 Task: Create a due date automation trigger when advanced on, on the monday of the week before a card is due add fields with custom field "Resume" set to a number greater or equal to 1 and lower or equal to 10 at 11:00 AM.
Action: Mouse moved to (896, 270)
Screenshot: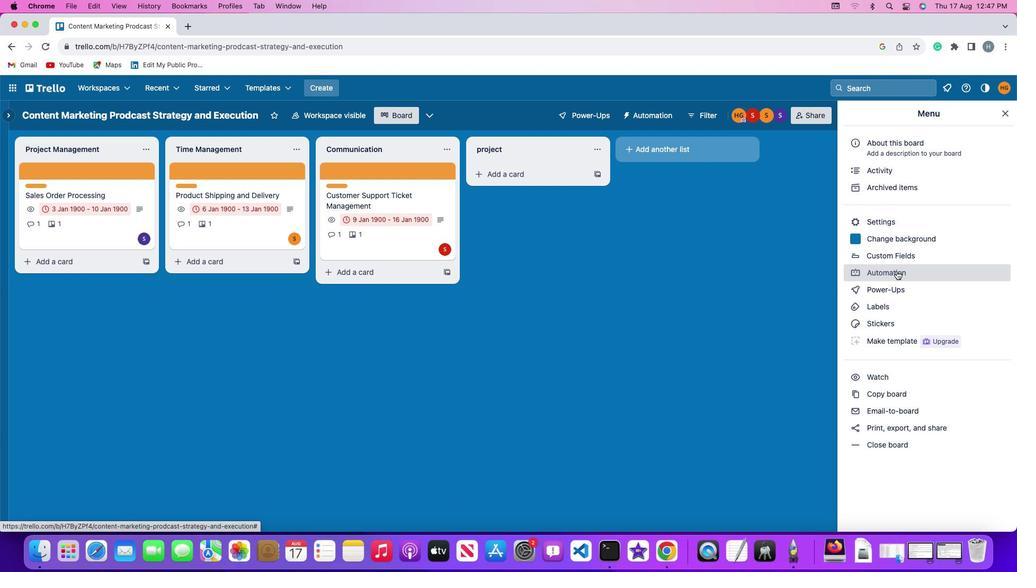 
Action: Mouse pressed left at (896, 270)
Screenshot: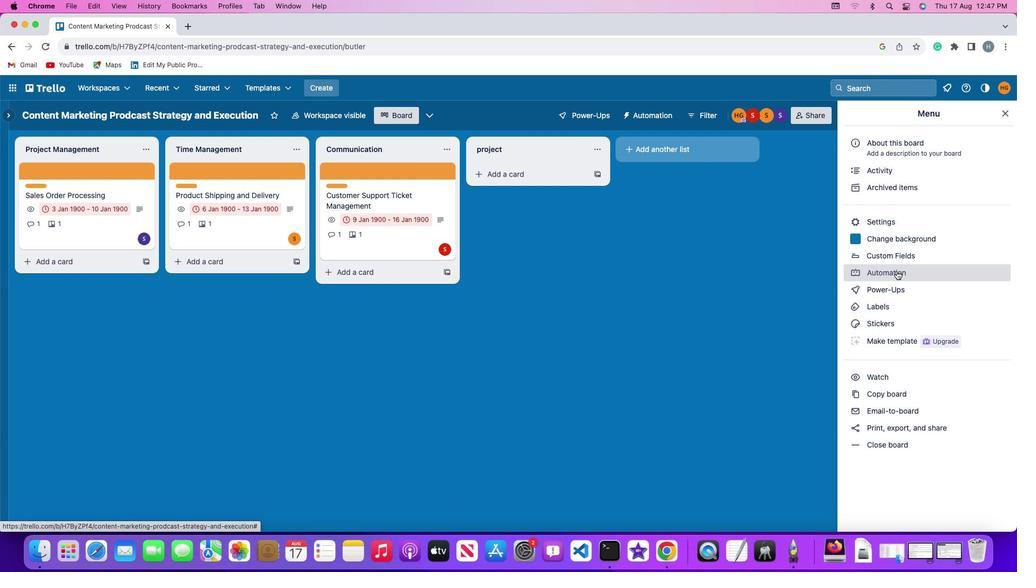 
Action: Mouse pressed left at (896, 270)
Screenshot: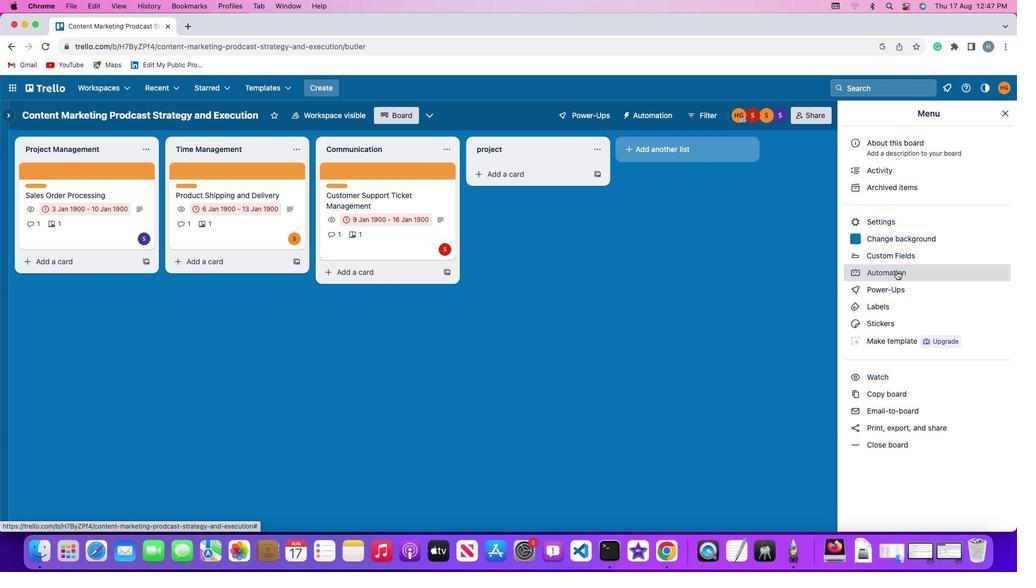 
Action: Mouse moved to (73, 249)
Screenshot: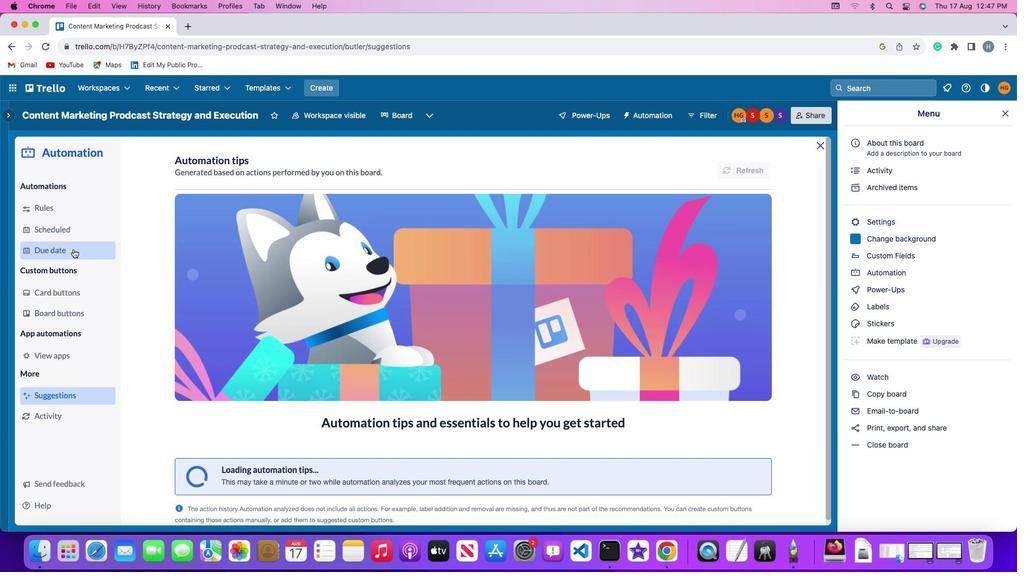 
Action: Mouse pressed left at (73, 249)
Screenshot: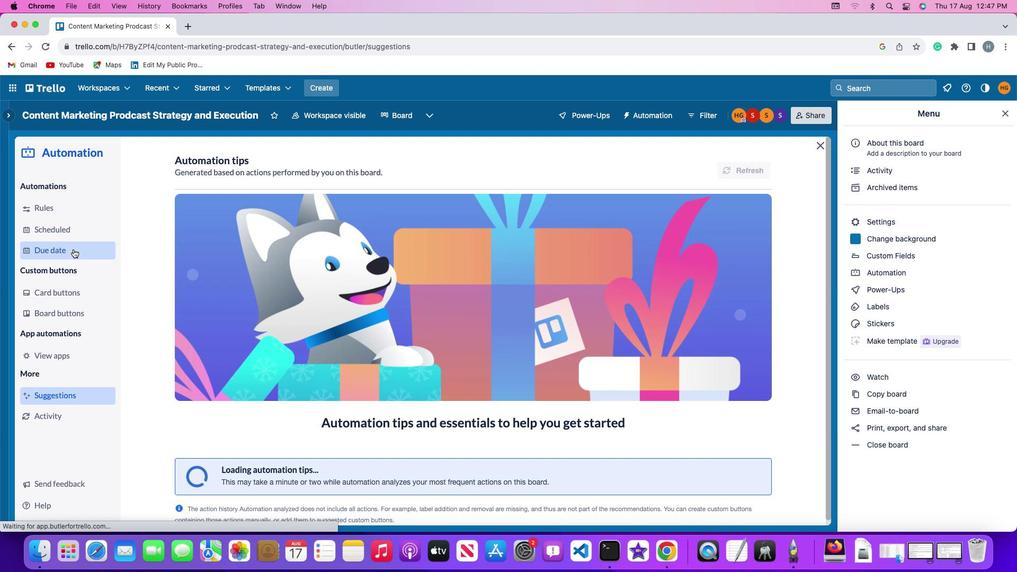 
Action: Mouse moved to (712, 164)
Screenshot: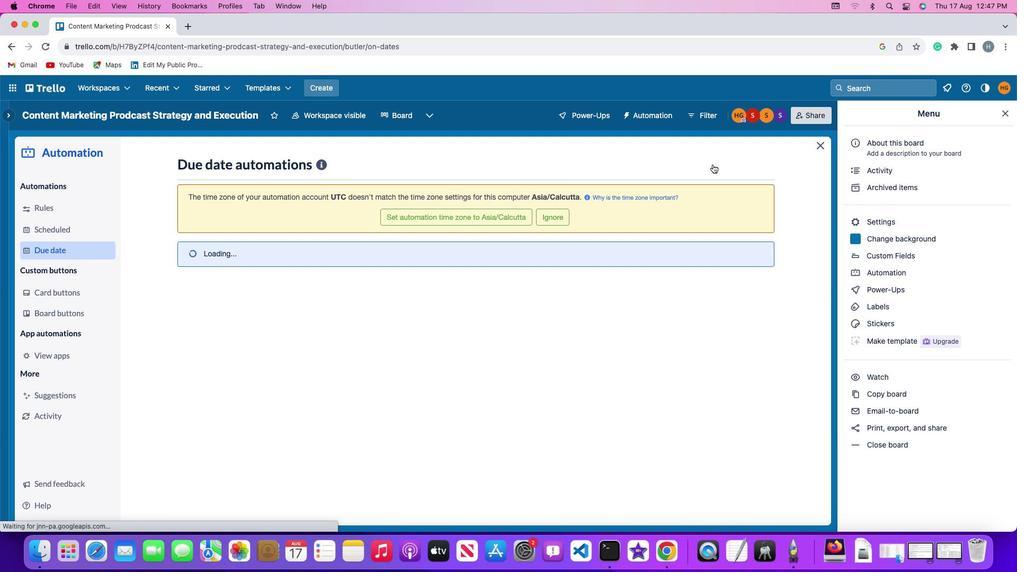 
Action: Mouse pressed left at (712, 164)
Screenshot: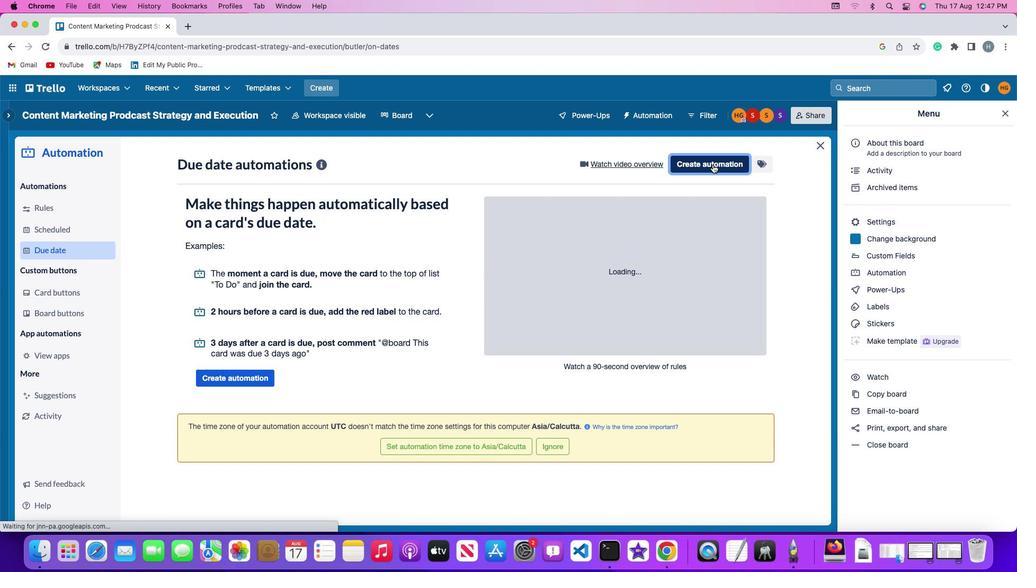 
Action: Mouse moved to (203, 262)
Screenshot: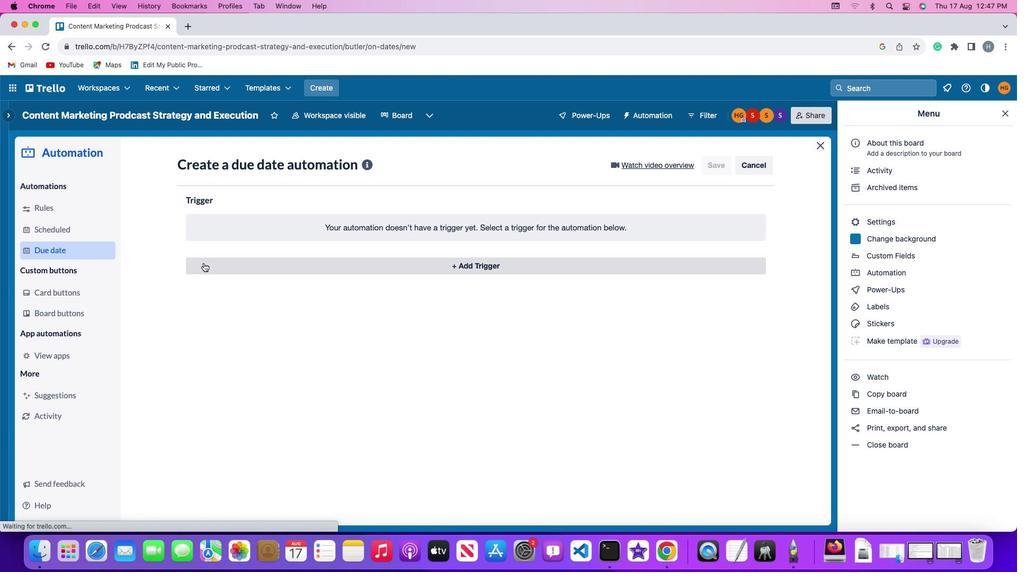 
Action: Mouse pressed left at (203, 262)
Screenshot: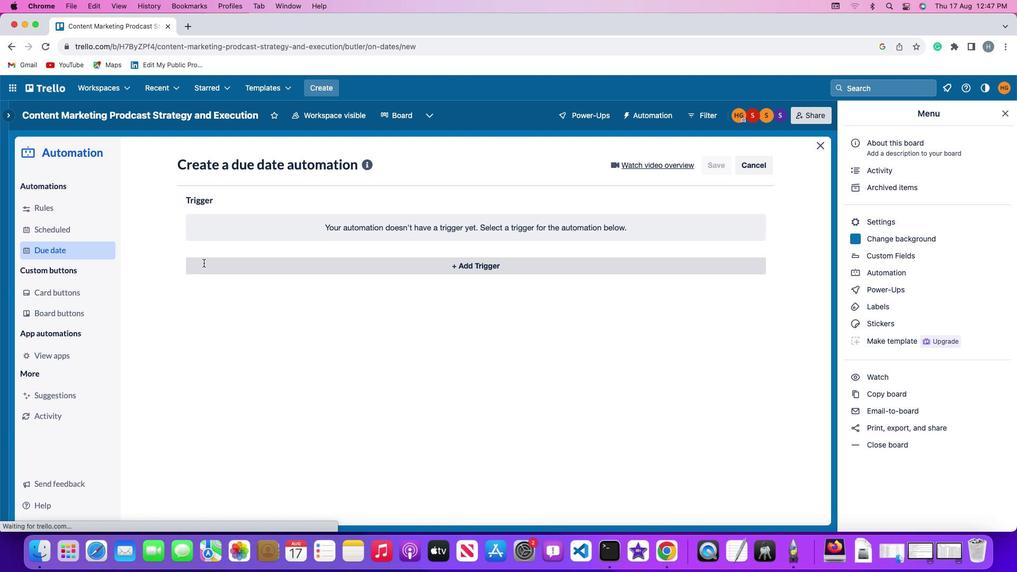 
Action: Mouse moved to (232, 456)
Screenshot: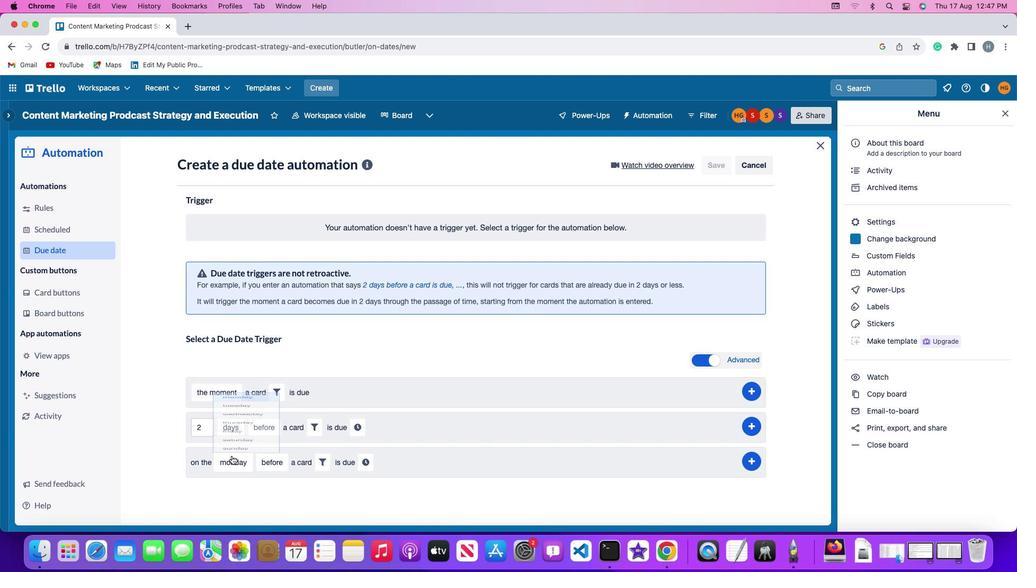 
Action: Mouse pressed left at (232, 456)
Screenshot: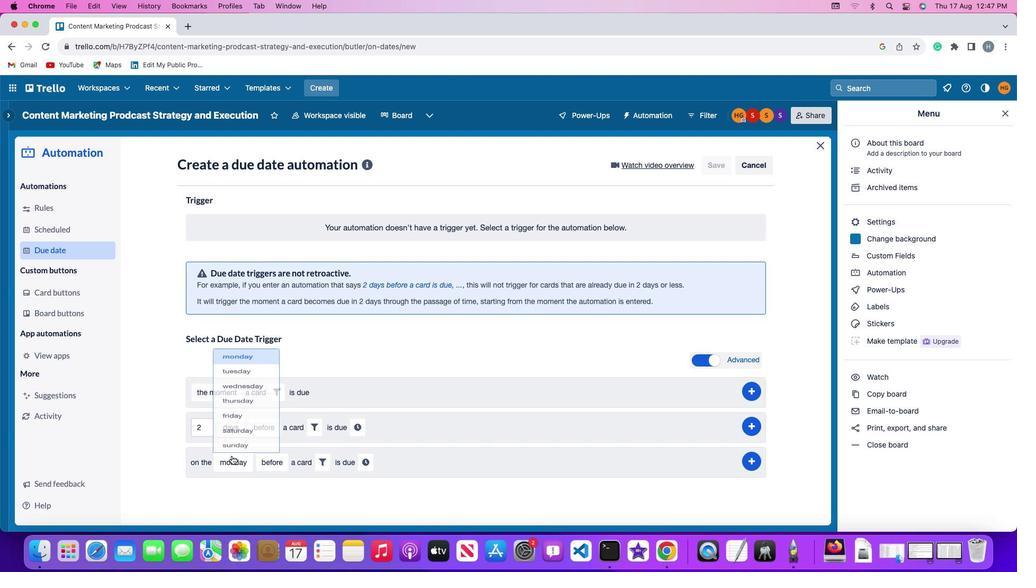 
Action: Mouse moved to (253, 314)
Screenshot: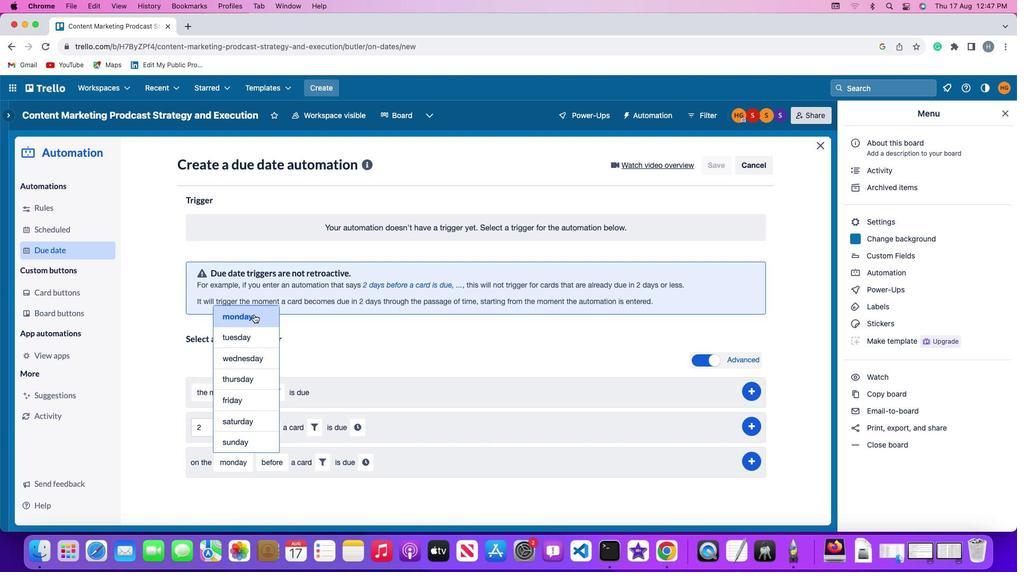
Action: Mouse pressed left at (253, 314)
Screenshot: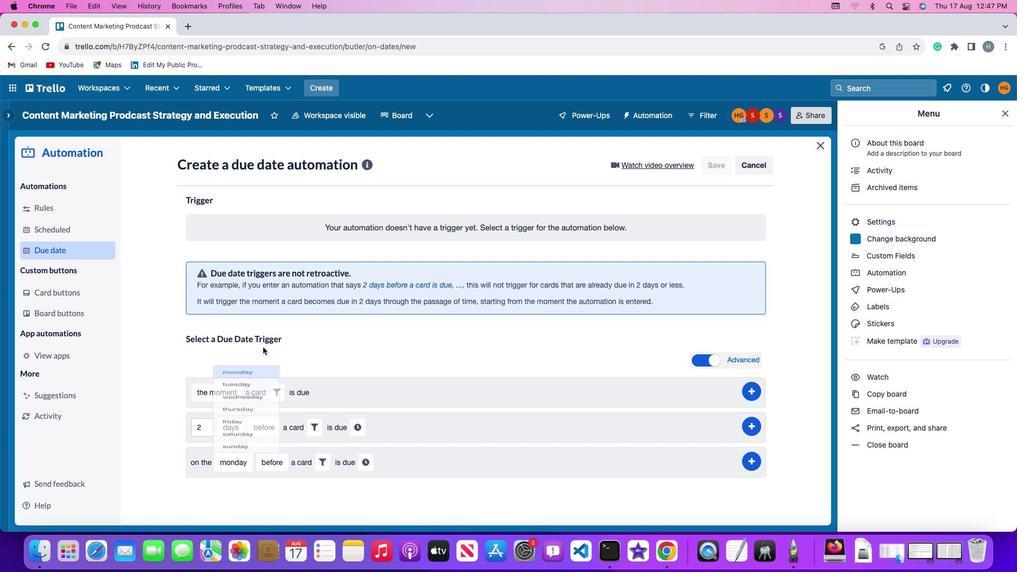 
Action: Mouse moved to (271, 461)
Screenshot: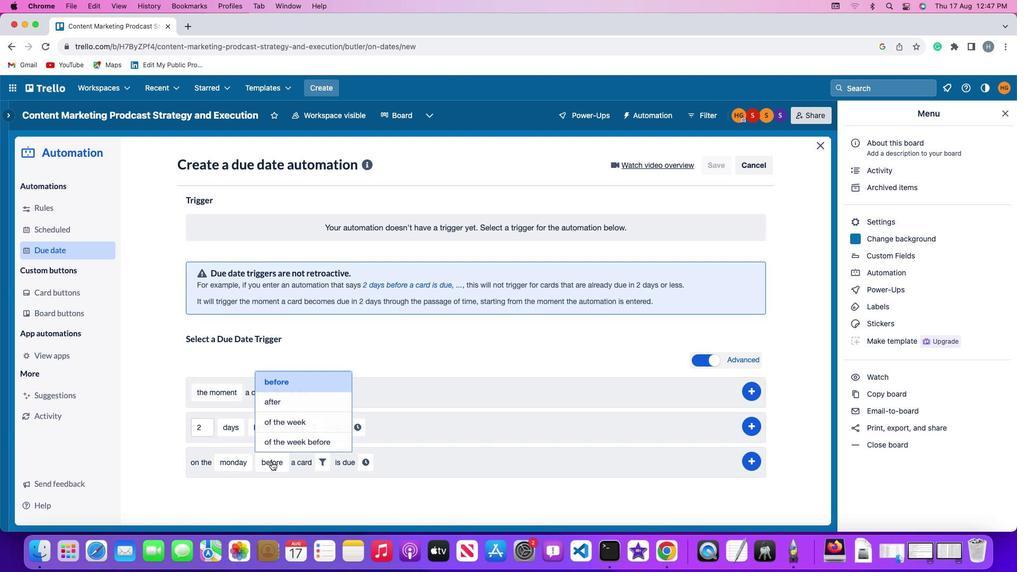 
Action: Mouse pressed left at (271, 461)
Screenshot: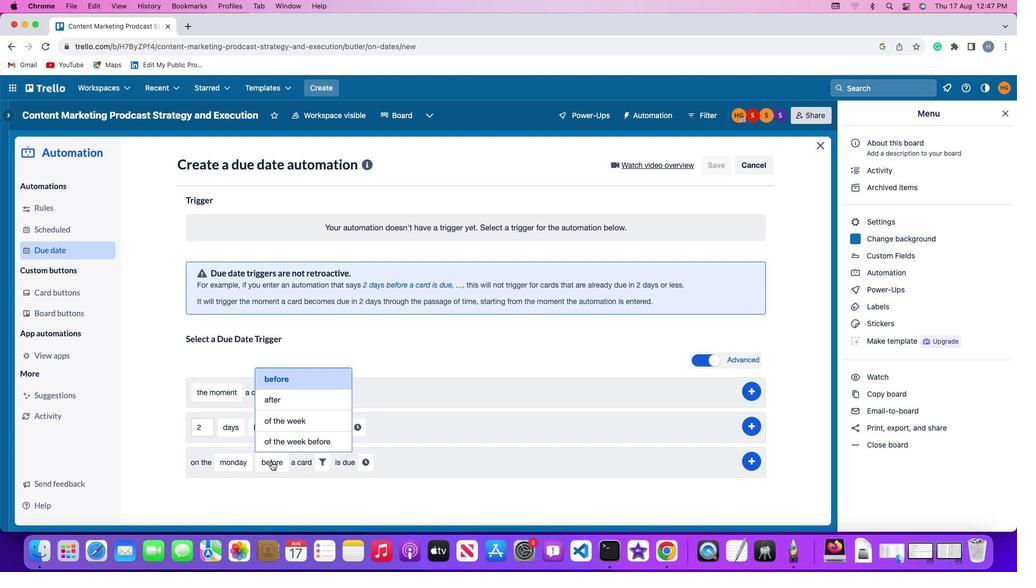 
Action: Mouse moved to (278, 443)
Screenshot: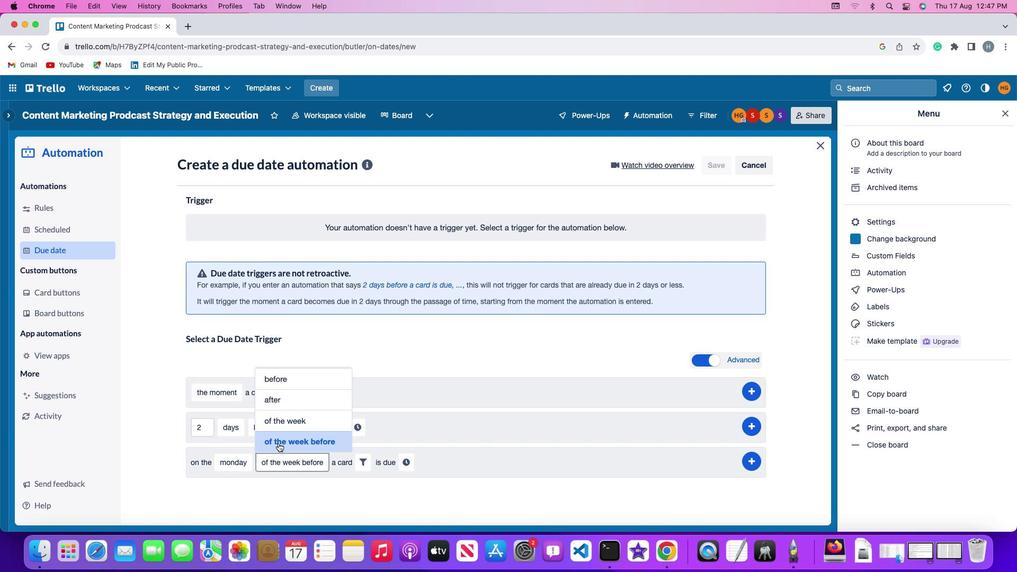 
Action: Mouse pressed left at (278, 443)
Screenshot: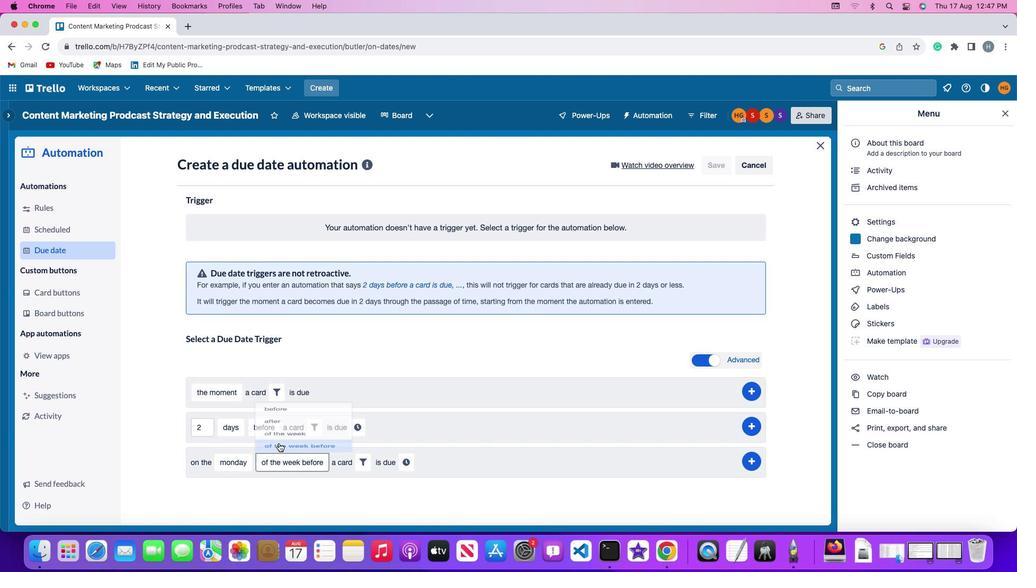 
Action: Mouse moved to (365, 465)
Screenshot: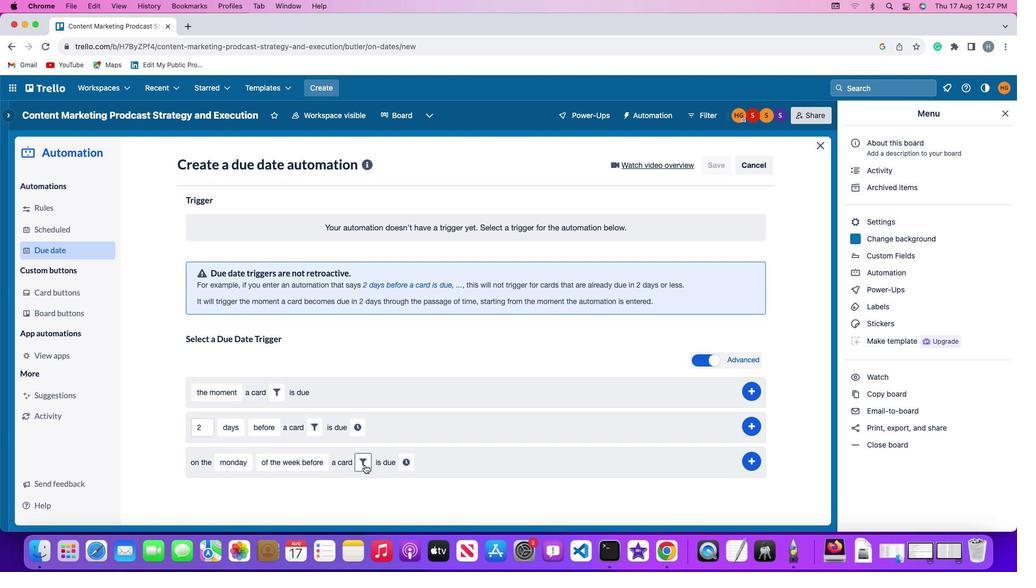 
Action: Mouse pressed left at (365, 465)
Screenshot: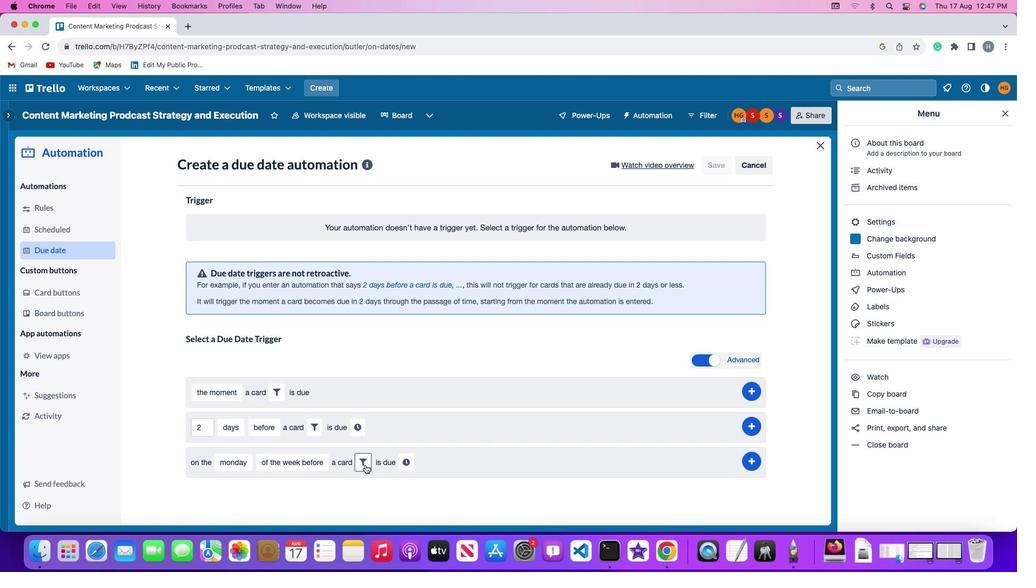 
Action: Mouse moved to (529, 494)
Screenshot: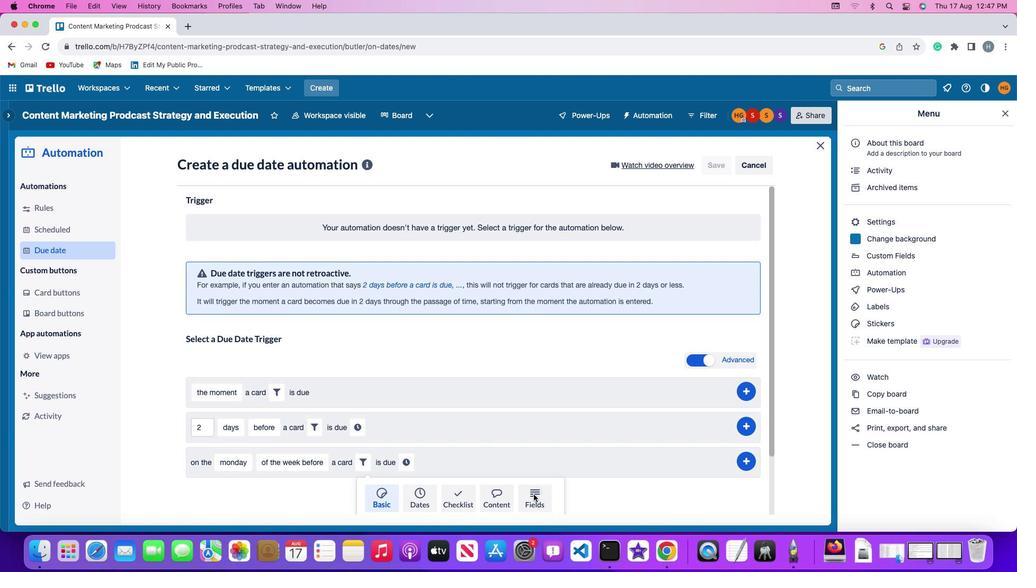 
Action: Mouse pressed left at (529, 494)
Screenshot: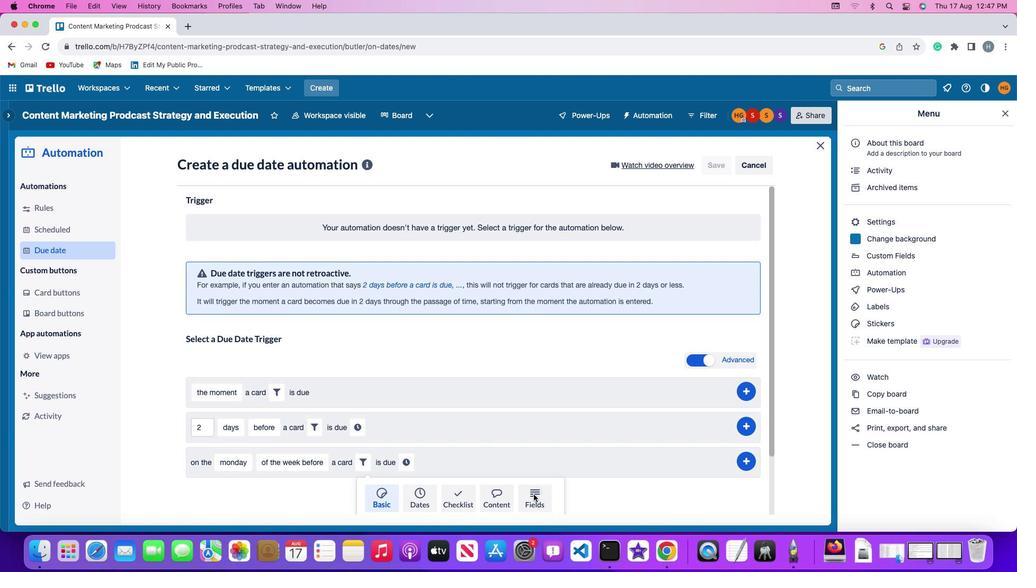 
Action: Mouse moved to (534, 496)
Screenshot: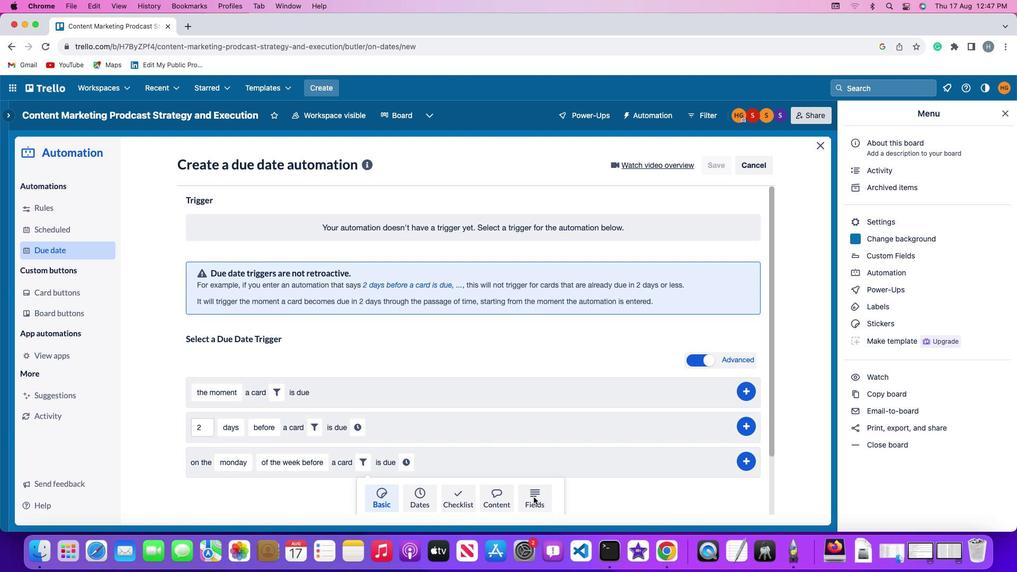 
Action: Mouse pressed left at (534, 496)
Screenshot: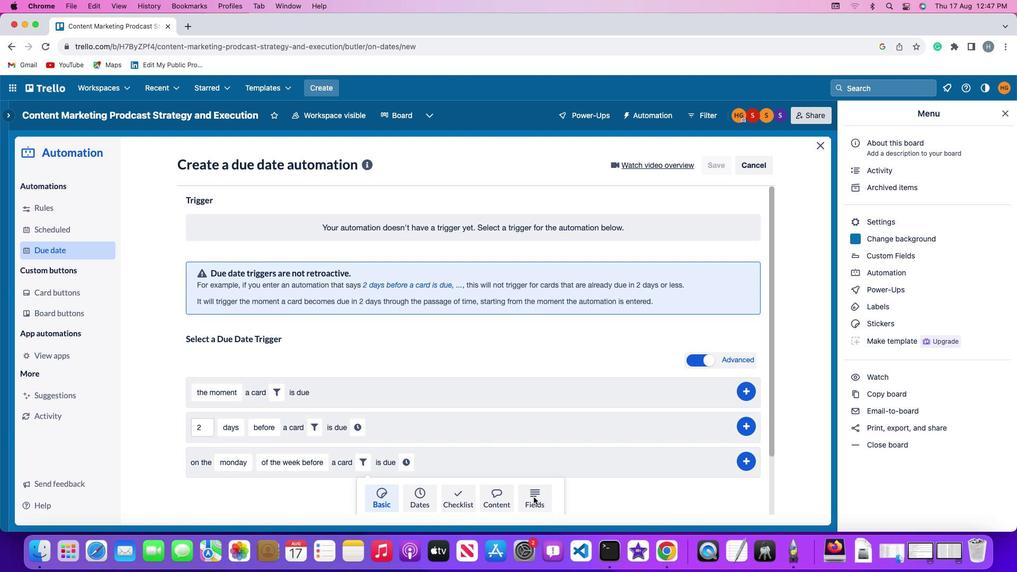 
Action: Mouse moved to (318, 488)
Screenshot: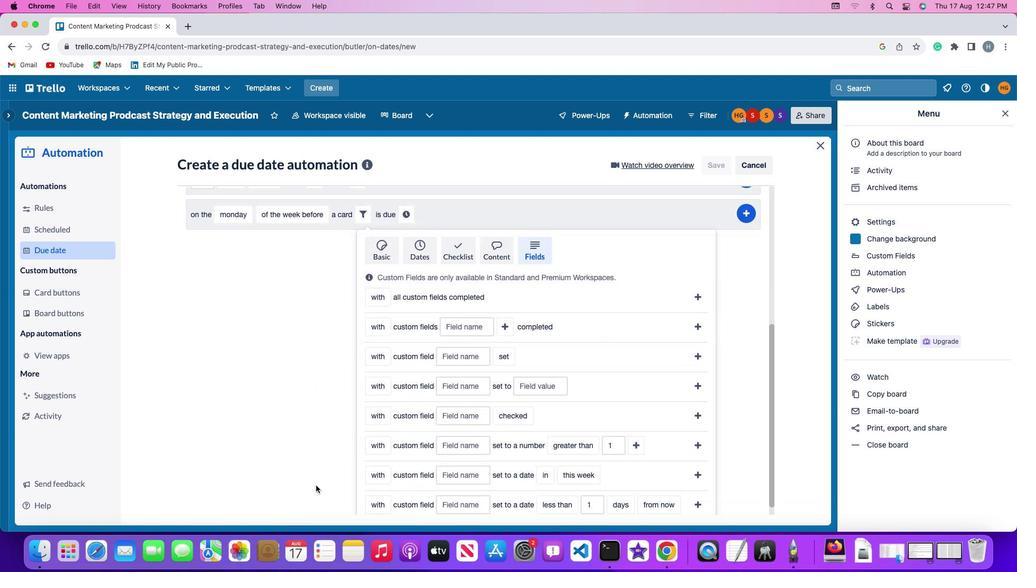 
Action: Mouse scrolled (318, 488) with delta (0, 0)
Screenshot: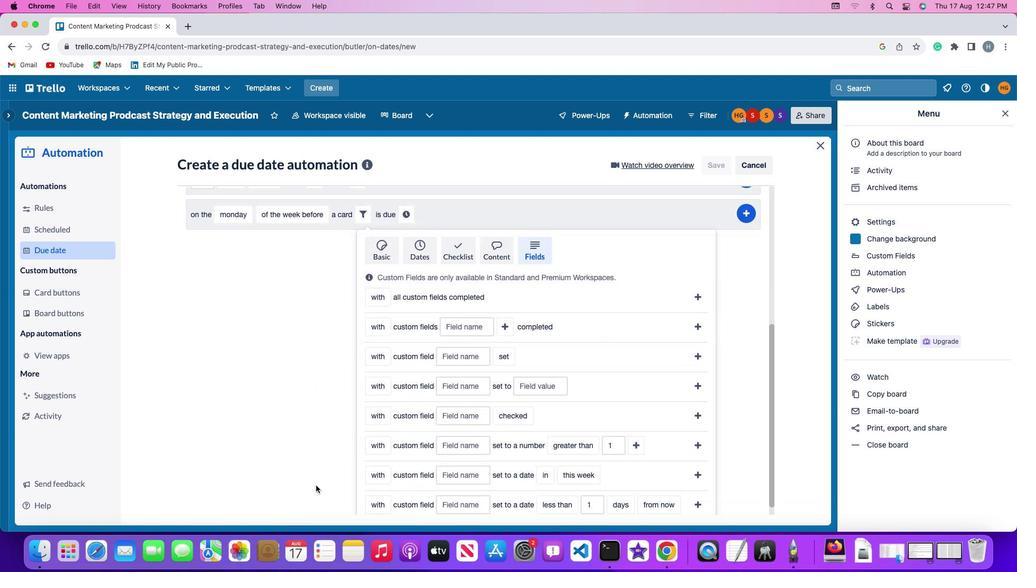
Action: Mouse moved to (318, 488)
Screenshot: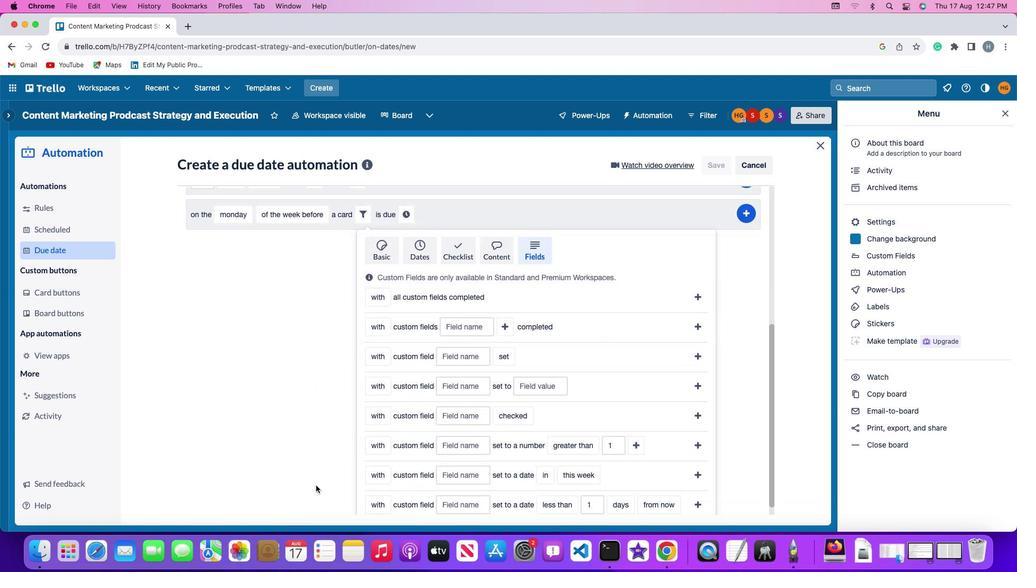 
Action: Mouse scrolled (318, 488) with delta (0, 0)
Screenshot: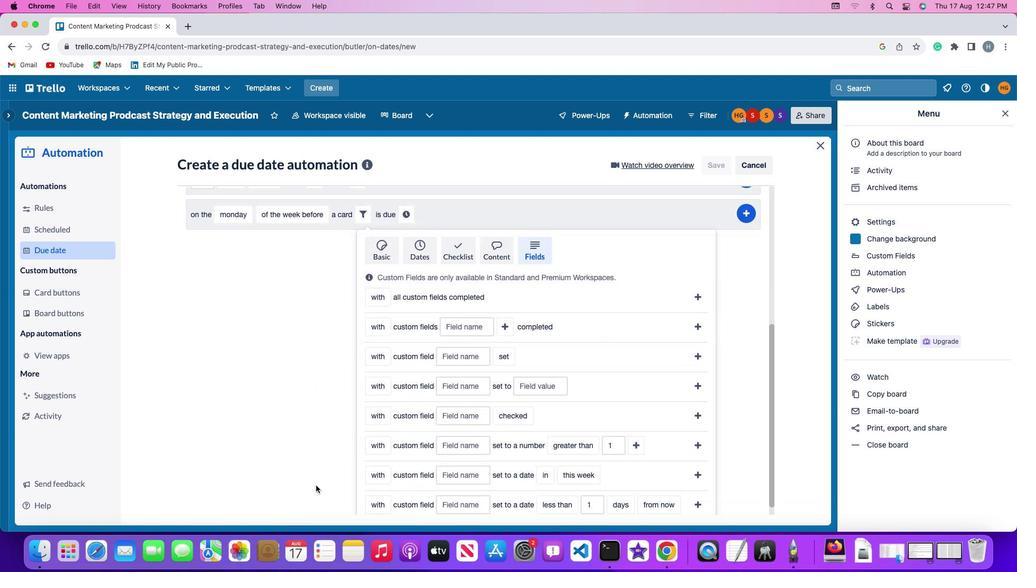 
Action: Mouse moved to (317, 488)
Screenshot: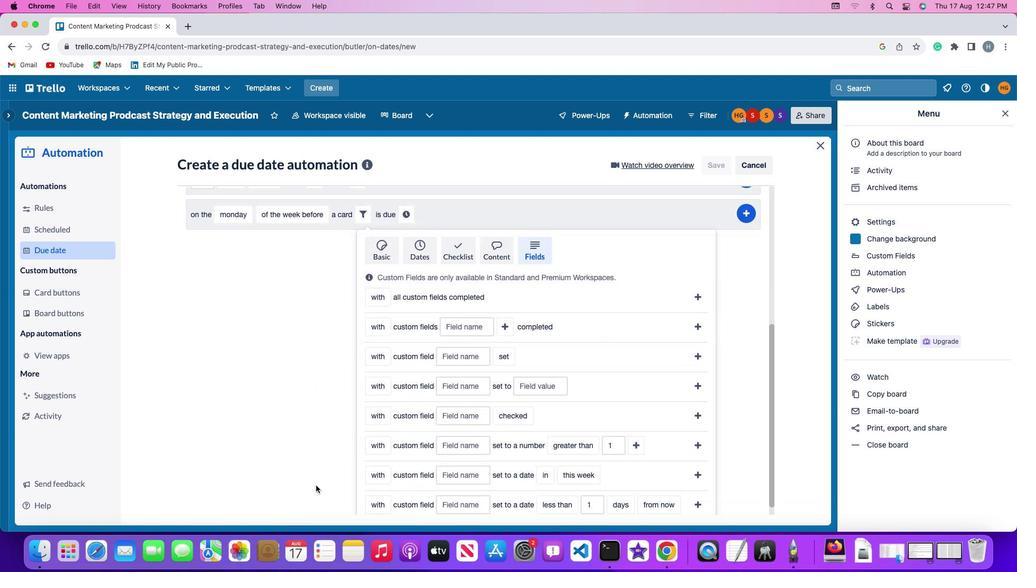 
Action: Mouse scrolled (317, 488) with delta (0, -2)
Screenshot: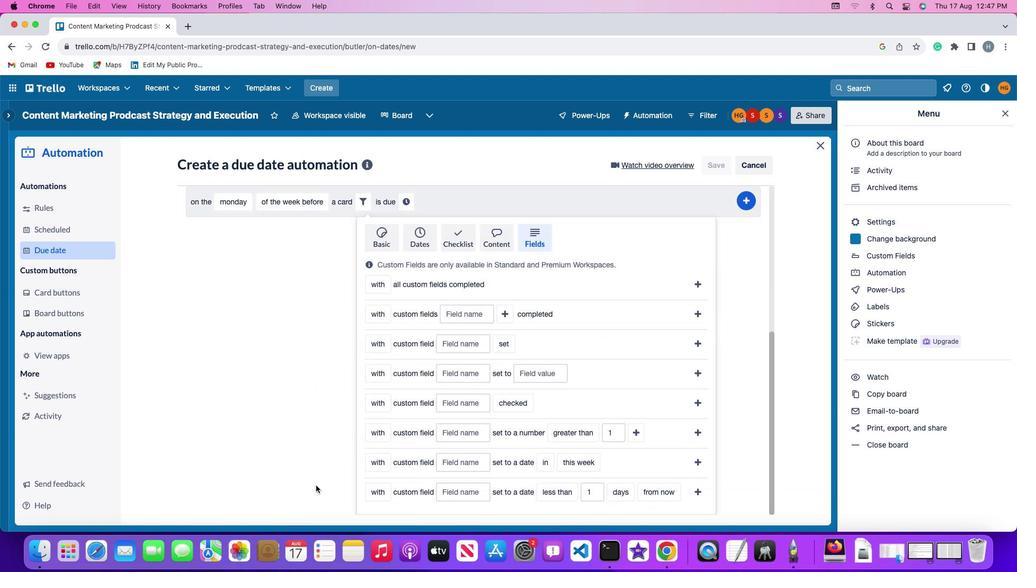 
Action: Mouse moved to (317, 487)
Screenshot: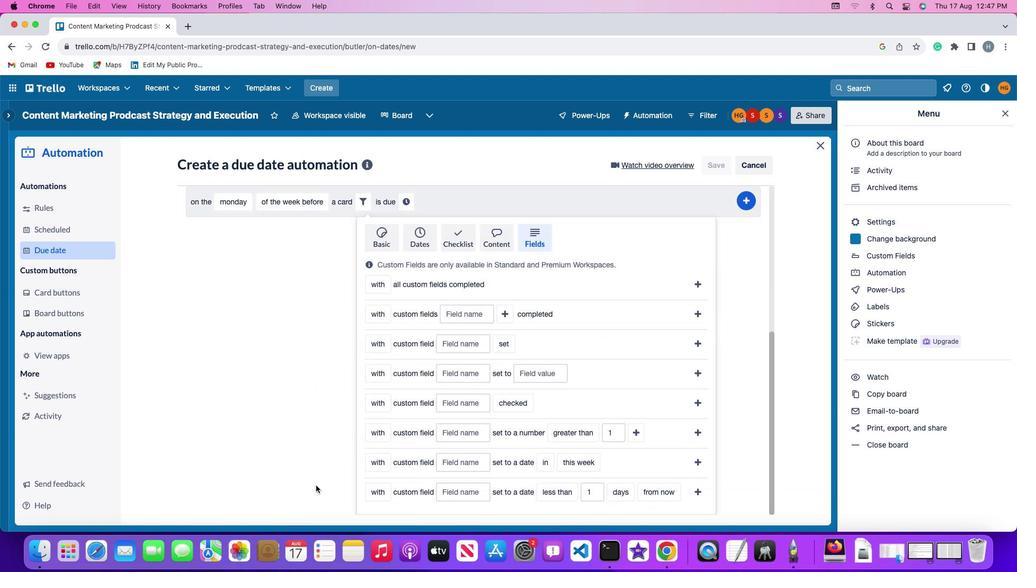 
Action: Mouse scrolled (317, 487) with delta (0, -2)
Screenshot: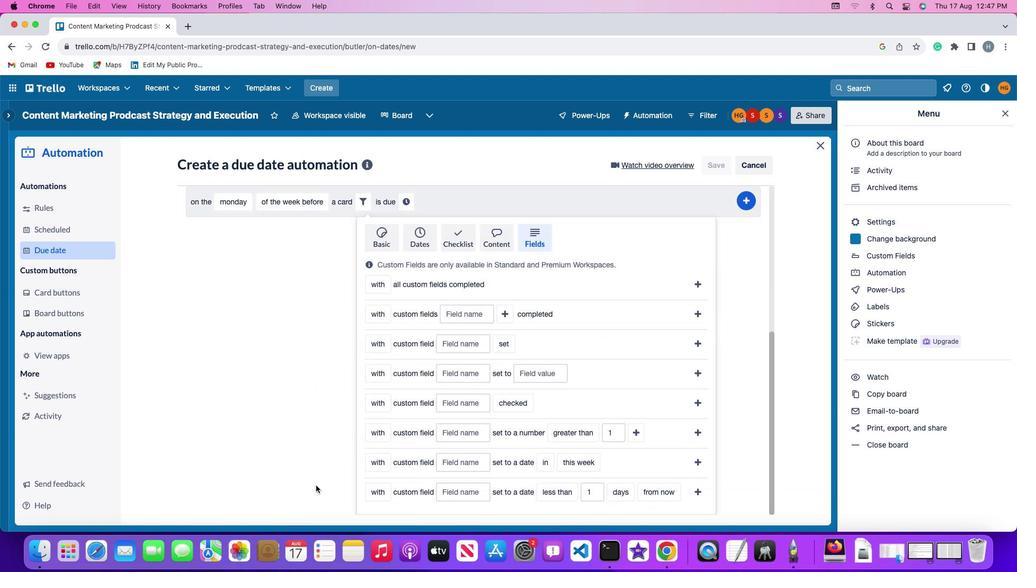 
Action: Mouse moved to (317, 487)
Screenshot: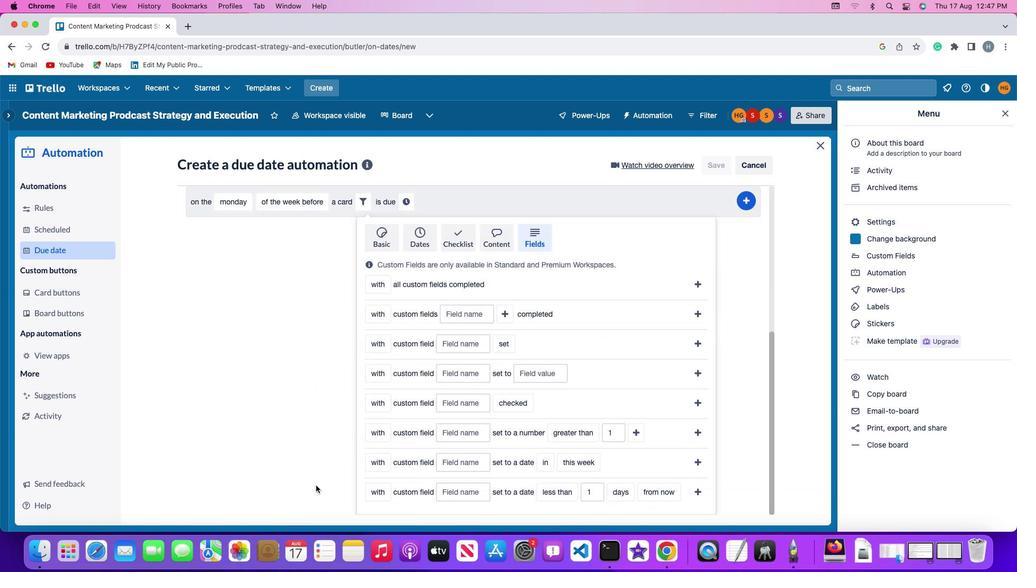 
Action: Mouse scrolled (317, 487) with delta (0, -3)
Screenshot: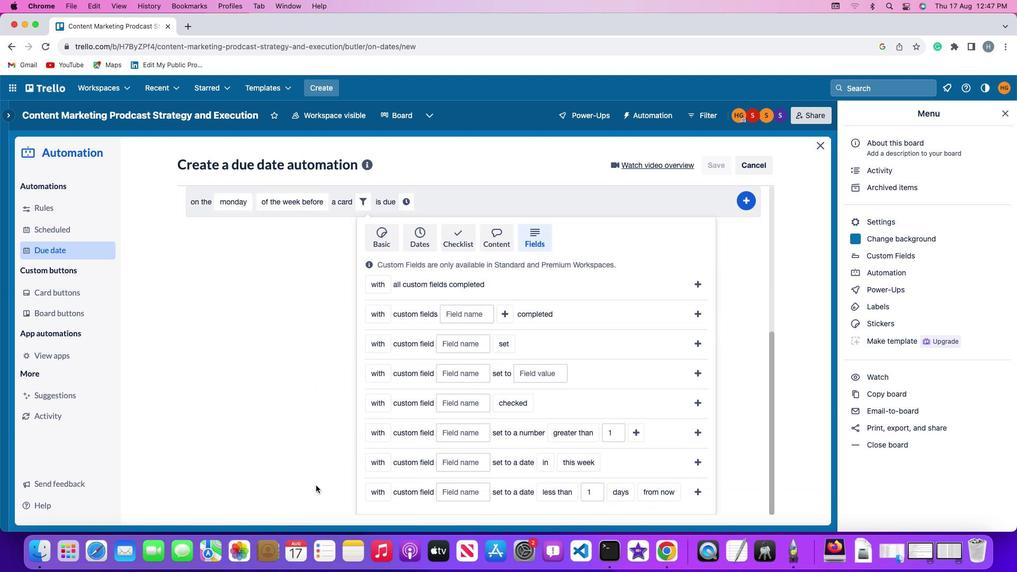 
Action: Mouse moved to (316, 486)
Screenshot: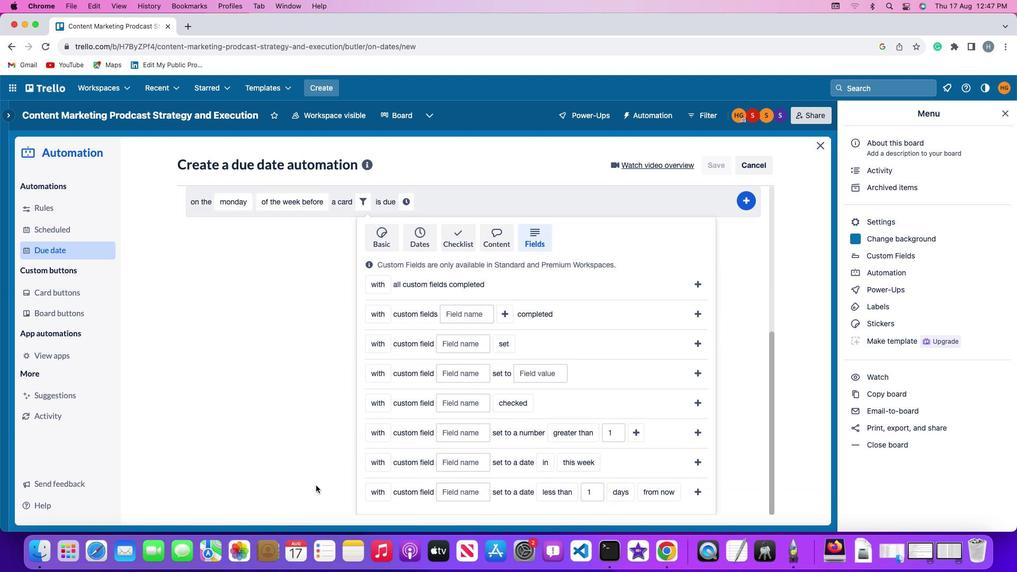 
Action: Mouse scrolled (316, 486) with delta (0, -3)
Screenshot: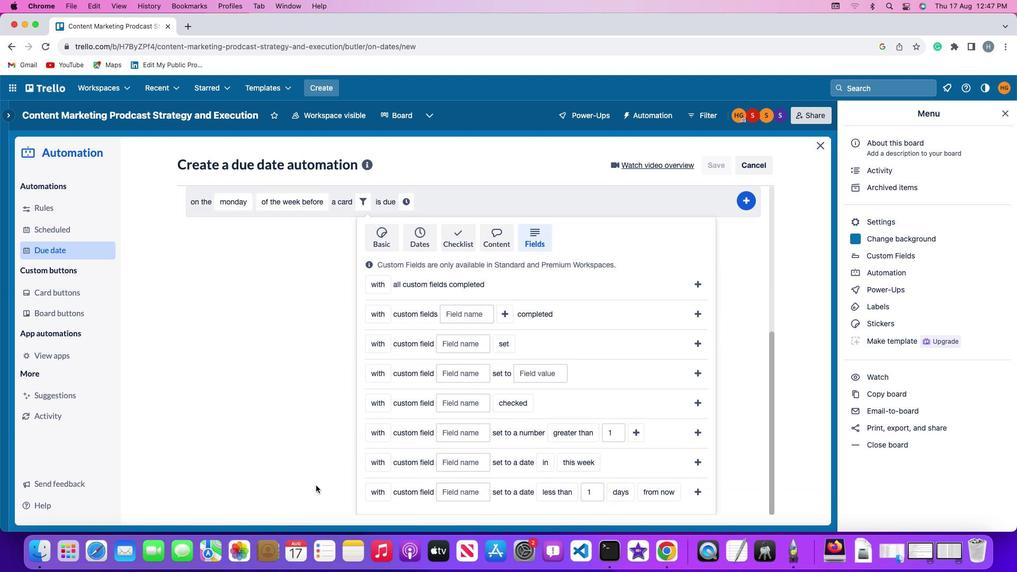 
Action: Mouse moved to (316, 485)
Screenshot: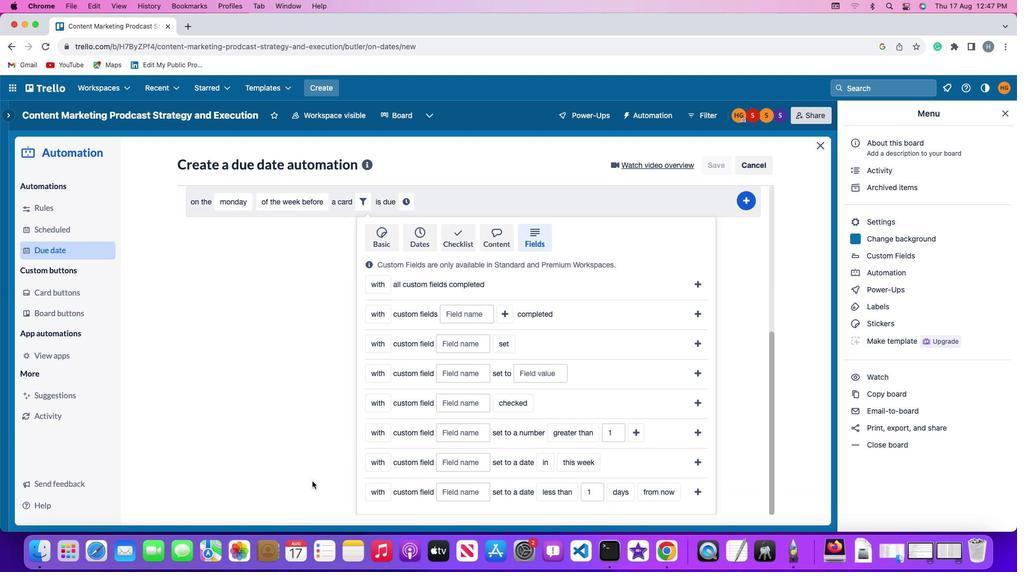 
Action: Mouse scrolled (316, 485) with delta (0, 0)
Screenshot: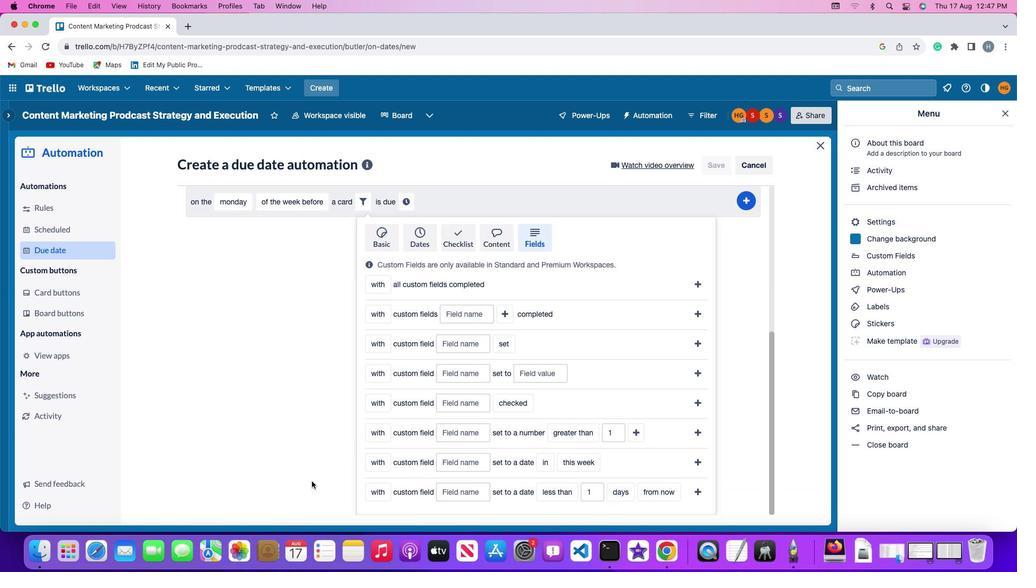 
Action: Mouse scrolled (316, 485) with delta (0, 0)
Screenshot: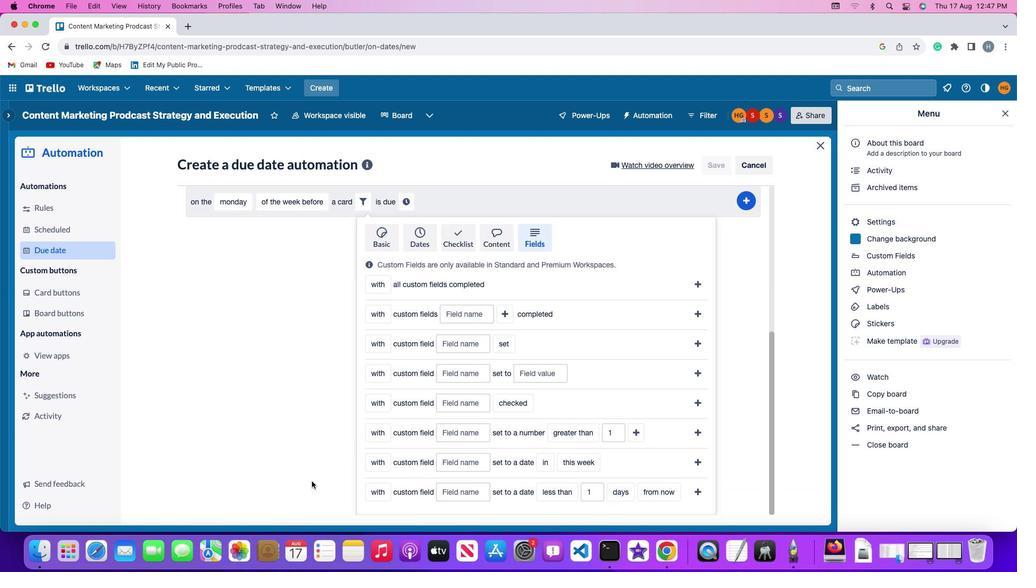 
Action: Mouse moved to (316, 485)
Screenshot: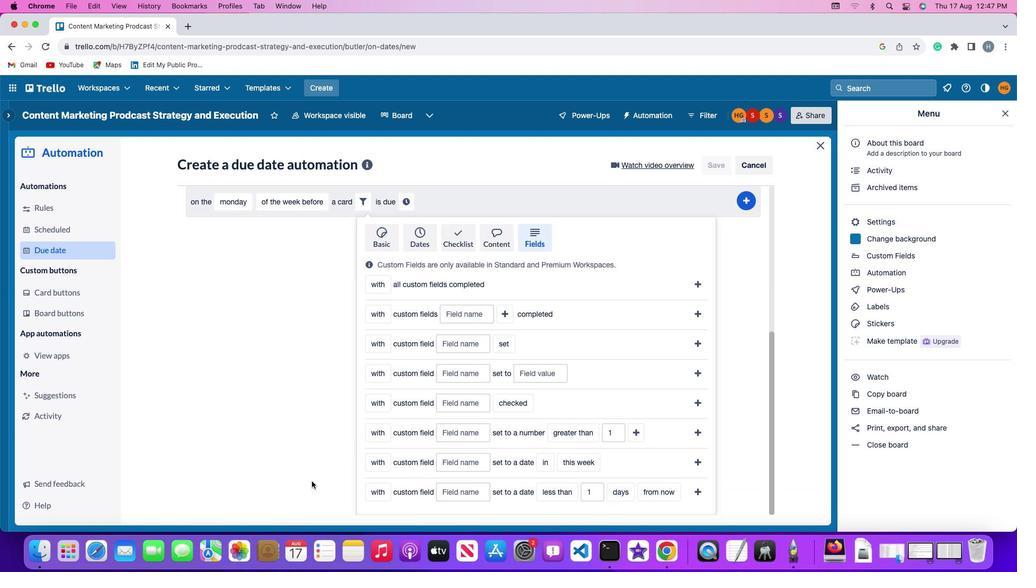 
Action: Mouse scrolled (316, 485) with delta (0, -1)
Screenshot: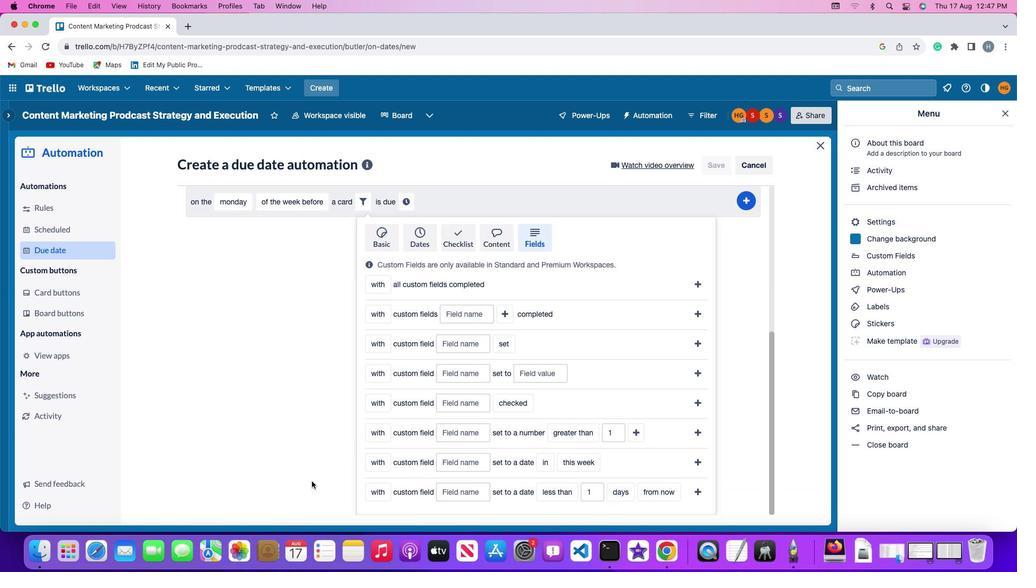 
Action: Mouse moved to (315, 484)
Screenshot: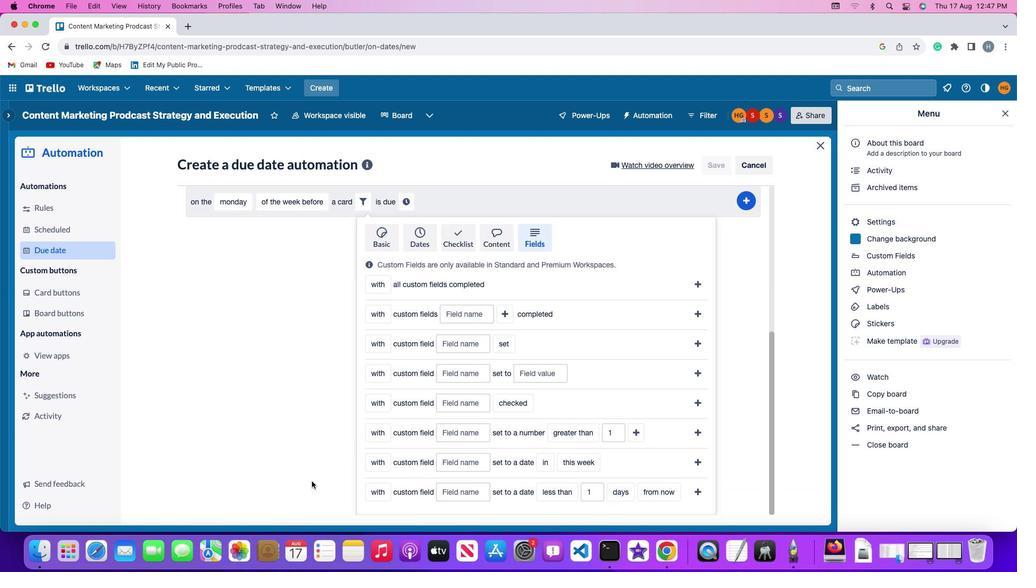 
Action: Mouse scrolled (315, 484) with delta (0, -2)
Screenshot: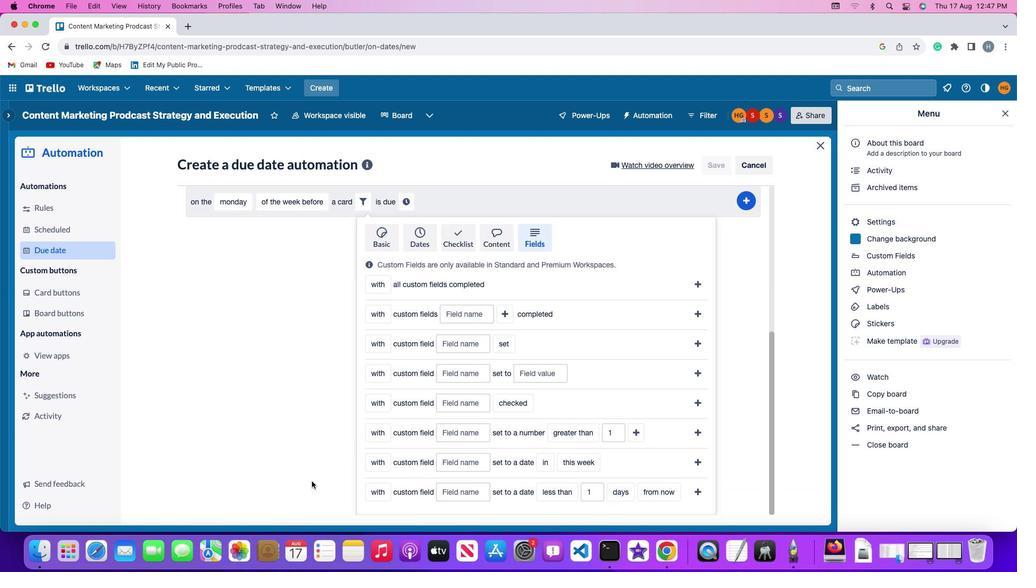 
Action: Mouse moved to (315, 483)
Screenshot: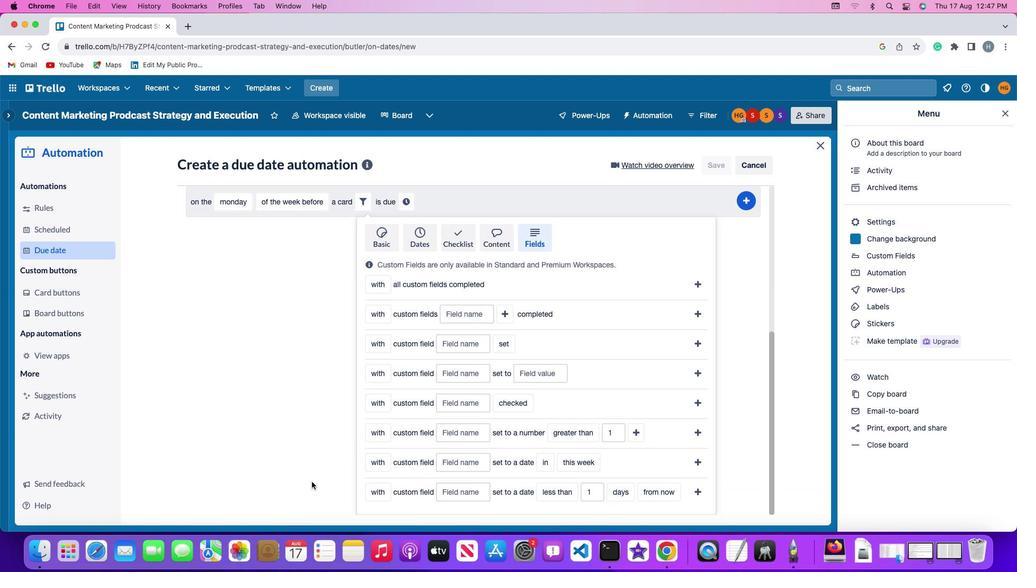 
Action: Mouse scrolled (315, 483) with delta (0, -3)
Screenshot: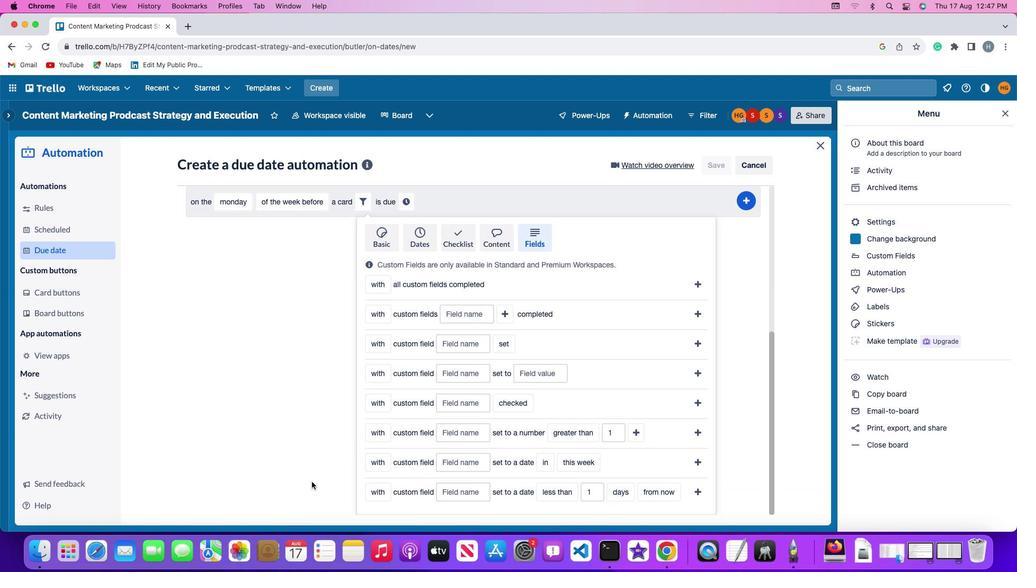 
Action: Mouse moved to (382, 430)
Screenshot: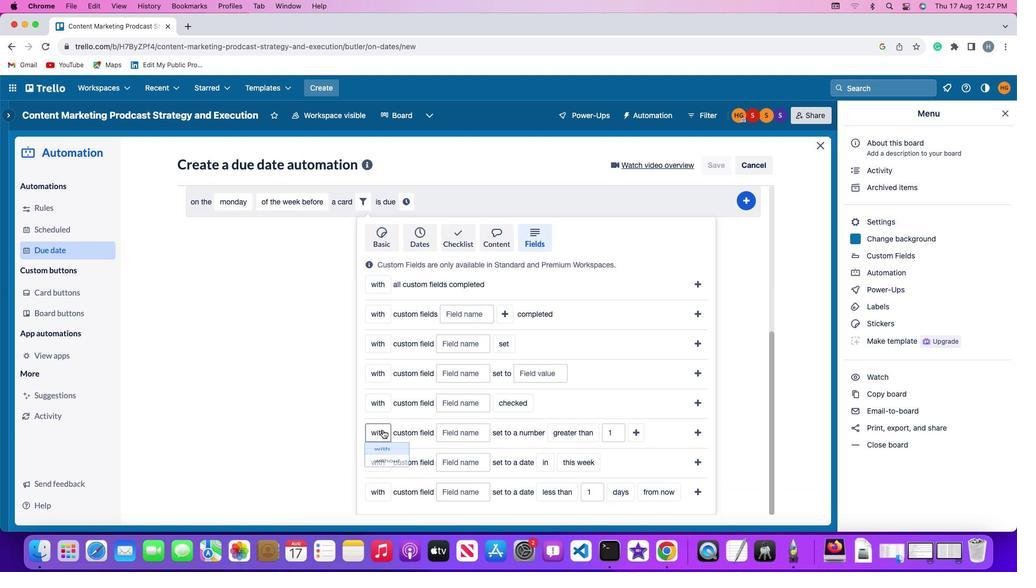 
Action: Mouse pressed left at (382, 430)
Screenshot: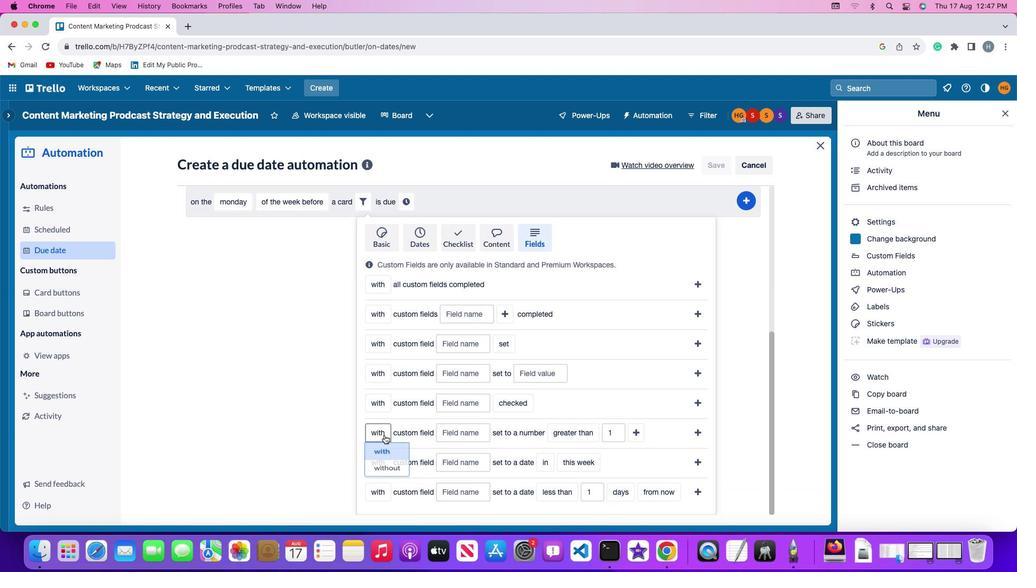 
Action: Mouse moved to (387, 451)
Screenshot: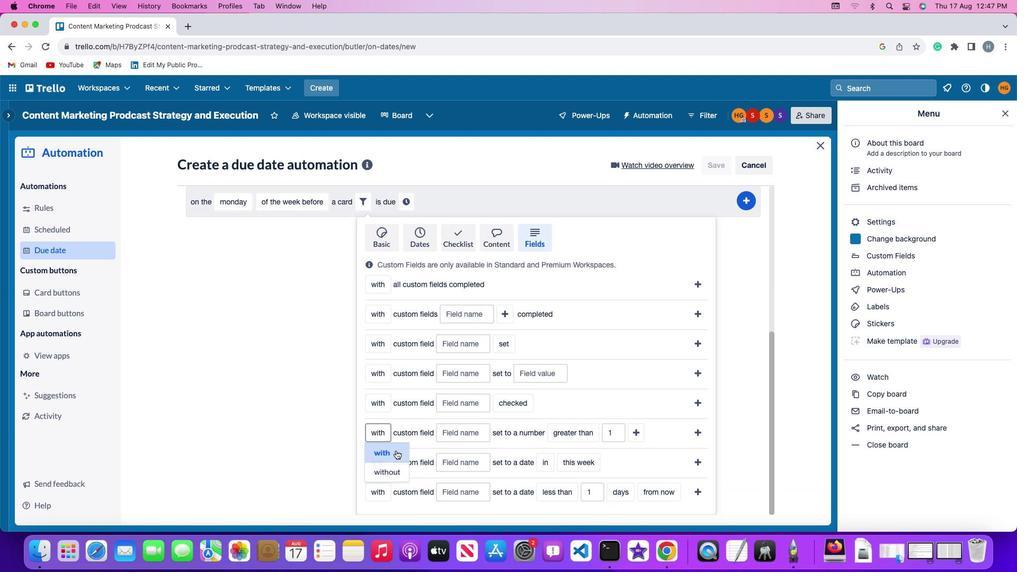 
Action: Mouse pressed left at (387, 451)
Screenshot: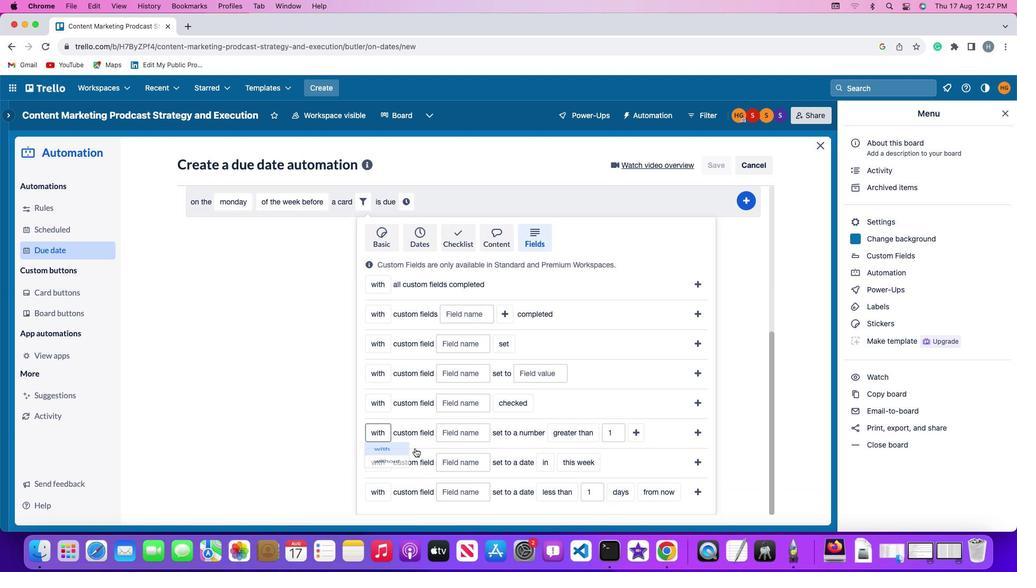 
Action: Mouse moved to (459, 436)
Screenshot: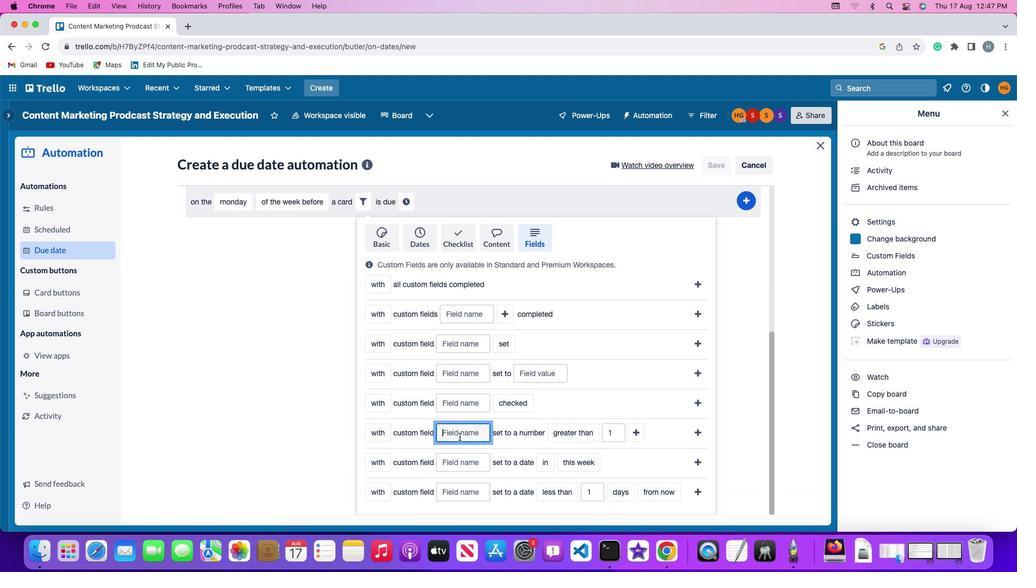 
Action: Mouse pressed left at (459, 436)
Screenshot: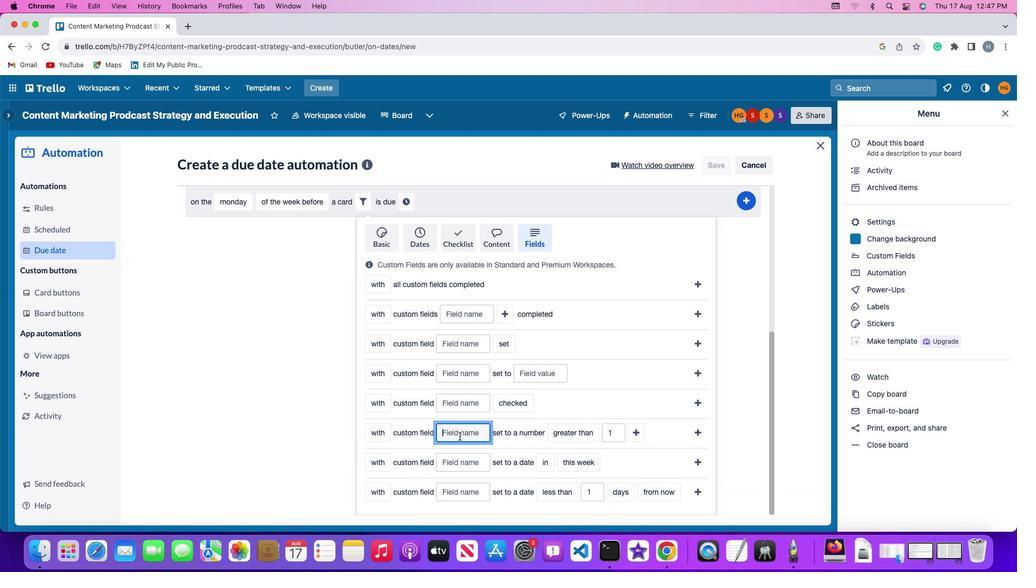 
Action: Mouse moved to (459, 436)
Screenshot: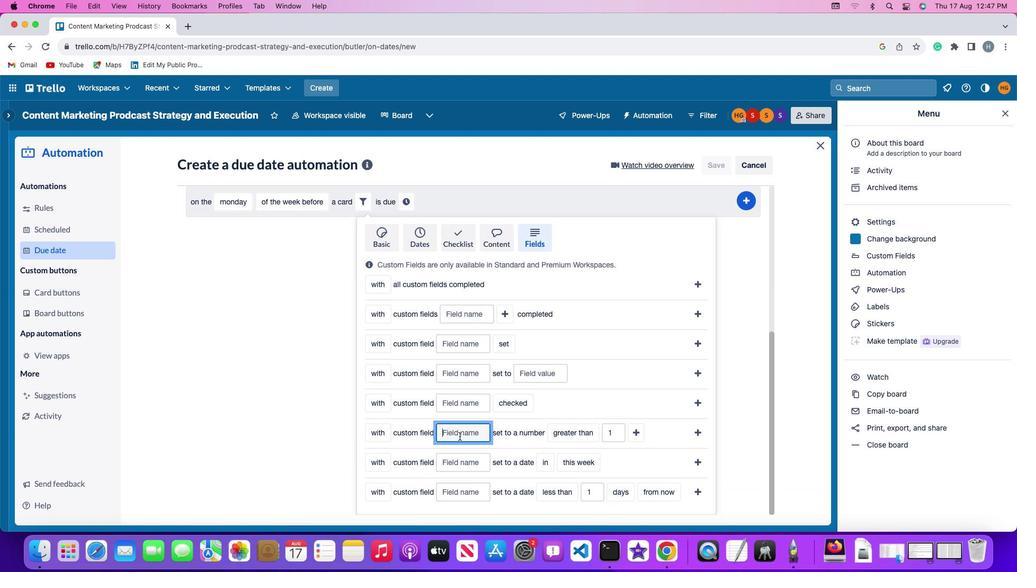 
Action: Key pressed Key.shift'R''e''s''u''m''e'
Screenshot: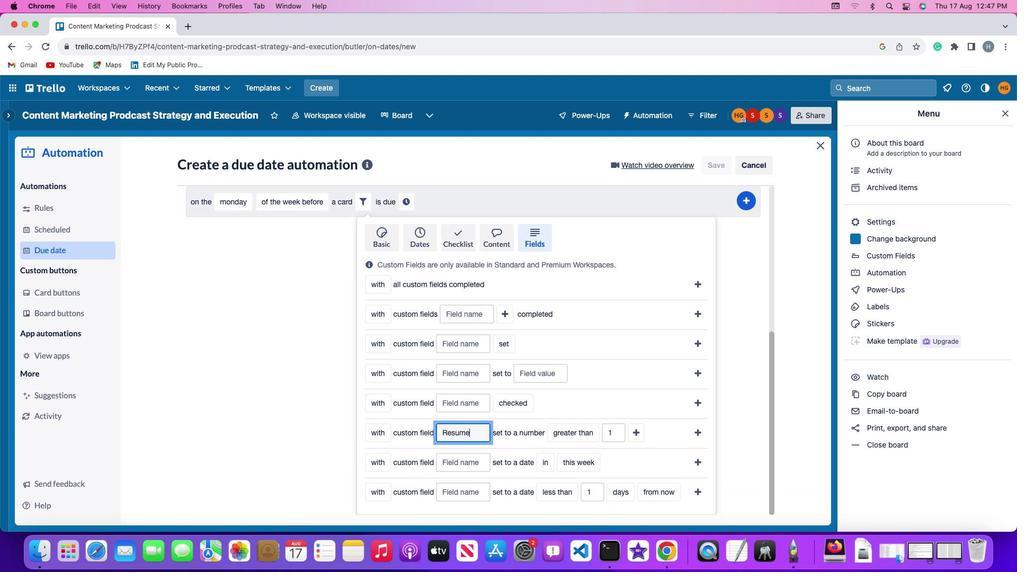 
Action: Mouse moved to (576, 430)
Screenshot: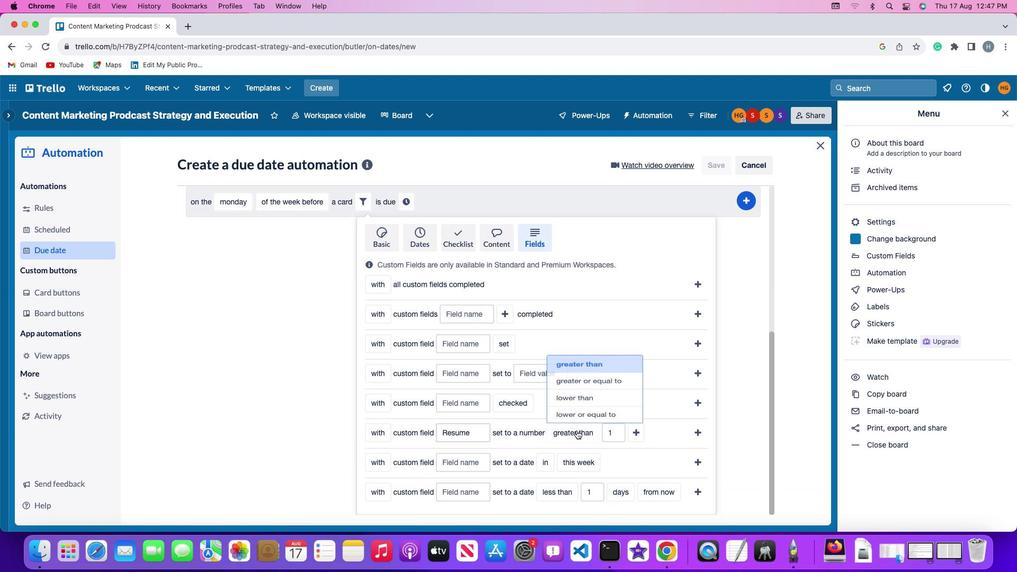 
Action: Mouse pressed left at (576, 430)
Screenshot: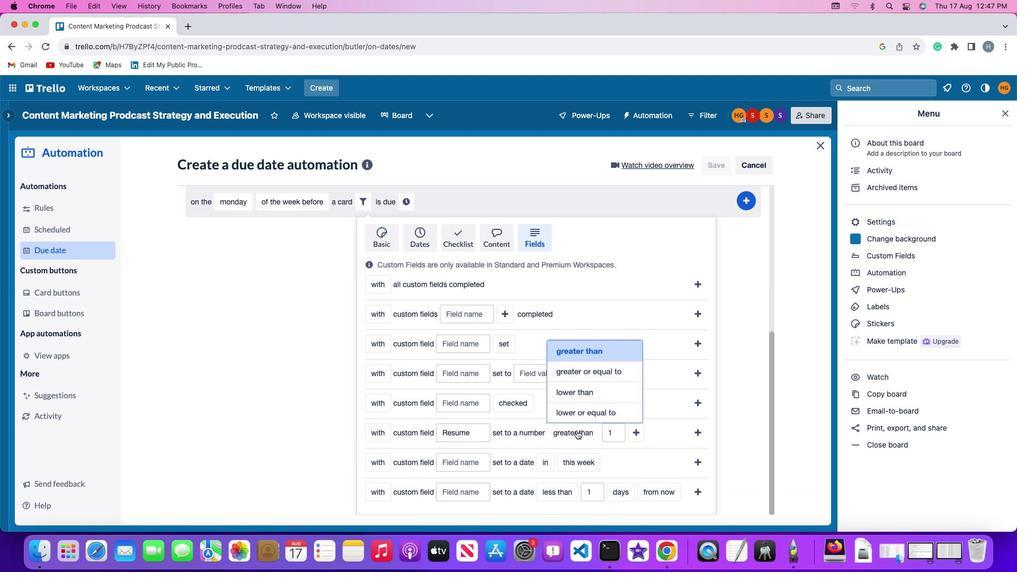 
Action: Mouse moved to (583, 365)
Screenshot: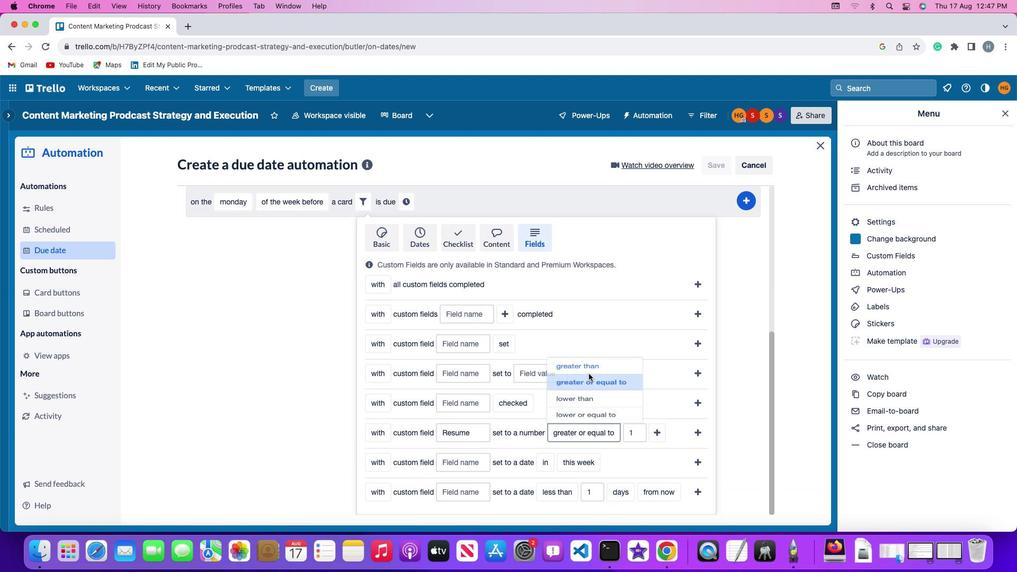 
Action: Mouse pressed left at (583, 365)
Screenshot: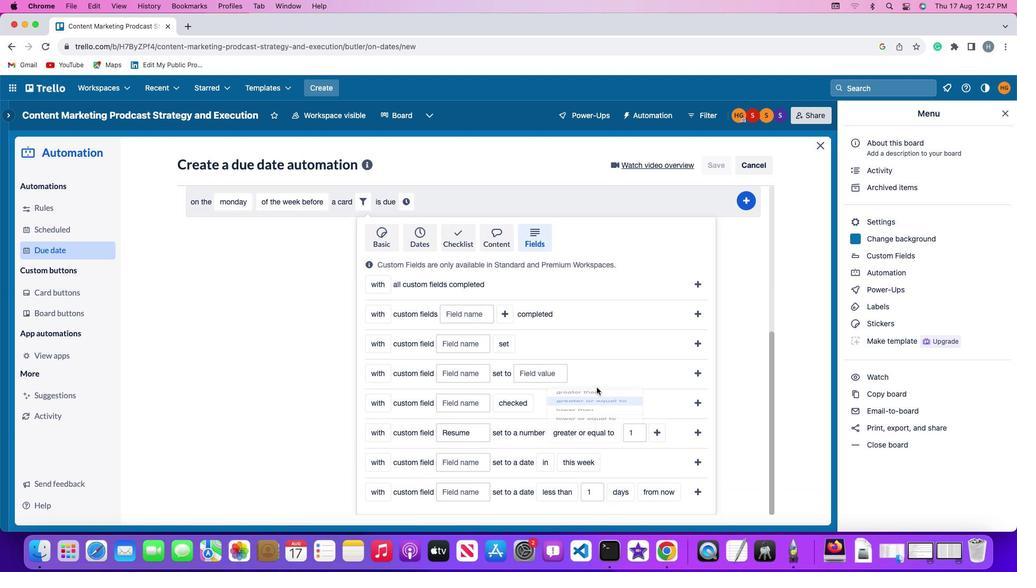 
Action: Mouse moved to (642, 431)
Screenshot: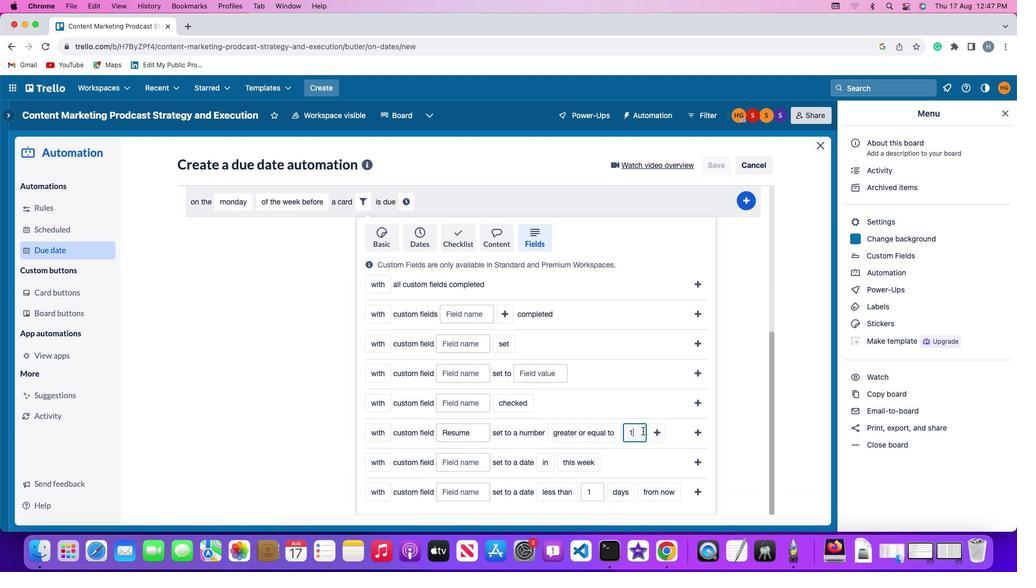 
Action: Mouse pressed left at (642, 431)
Screenshot: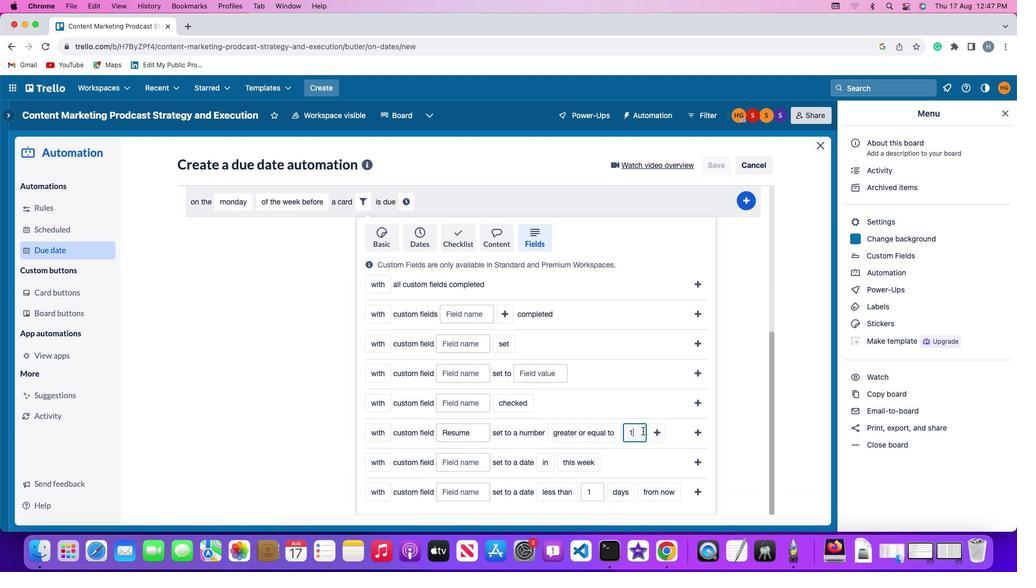 
Action: Mouse moved to (644, 427)
Screenshot: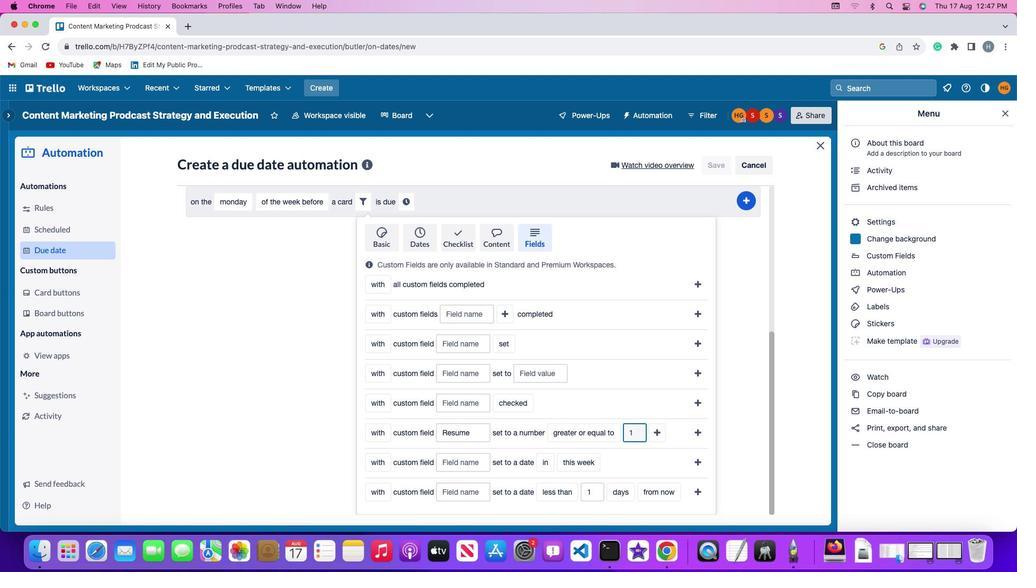 
Action: Key pressed Key.backspace
Screenshot: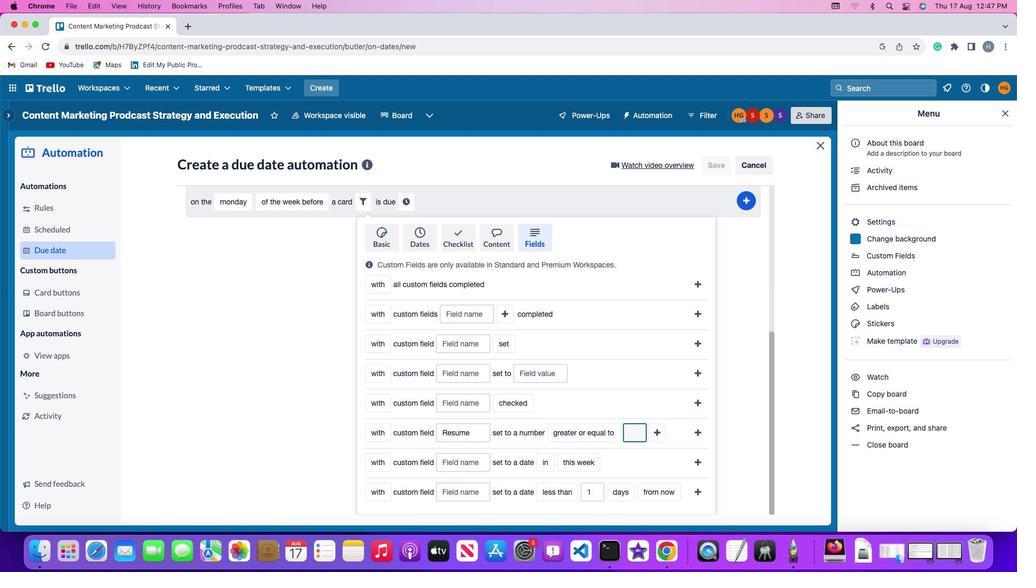 
Action: Mouse moved to (644, 424)
Screenshot: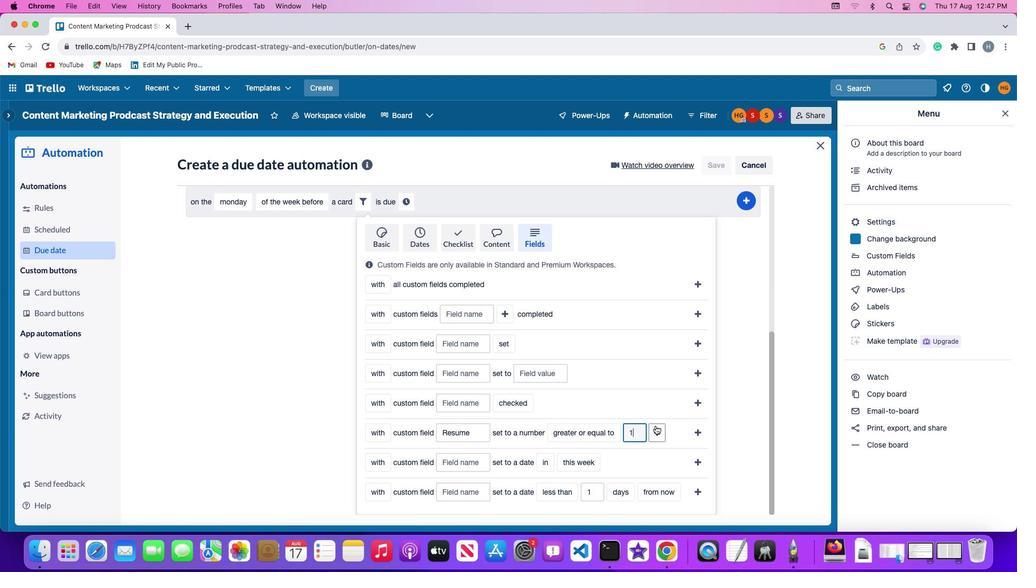
Action: Key pressed '1'
Screenshot: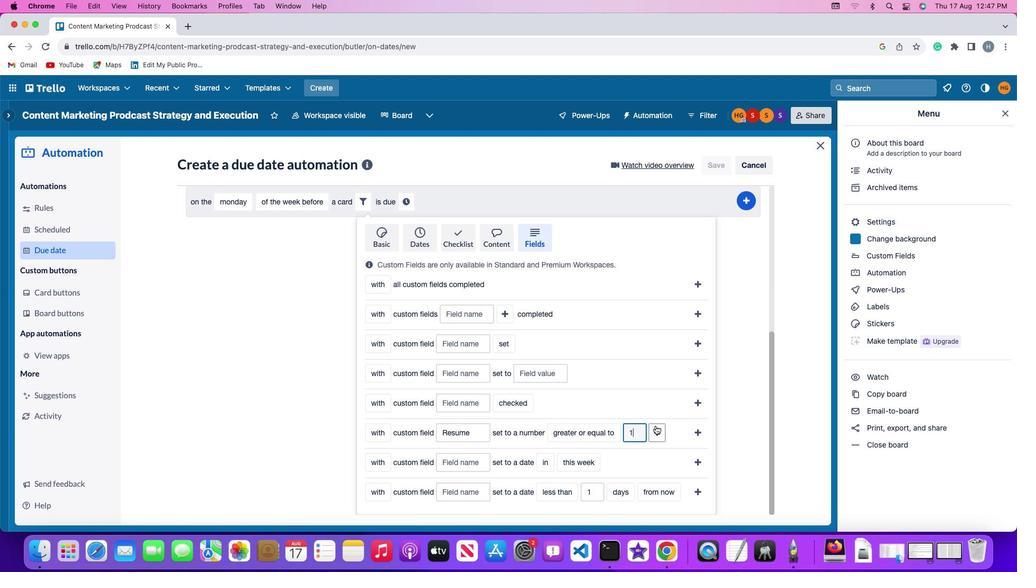 
Action: Mouse moved to (658, 425)
Screenshot: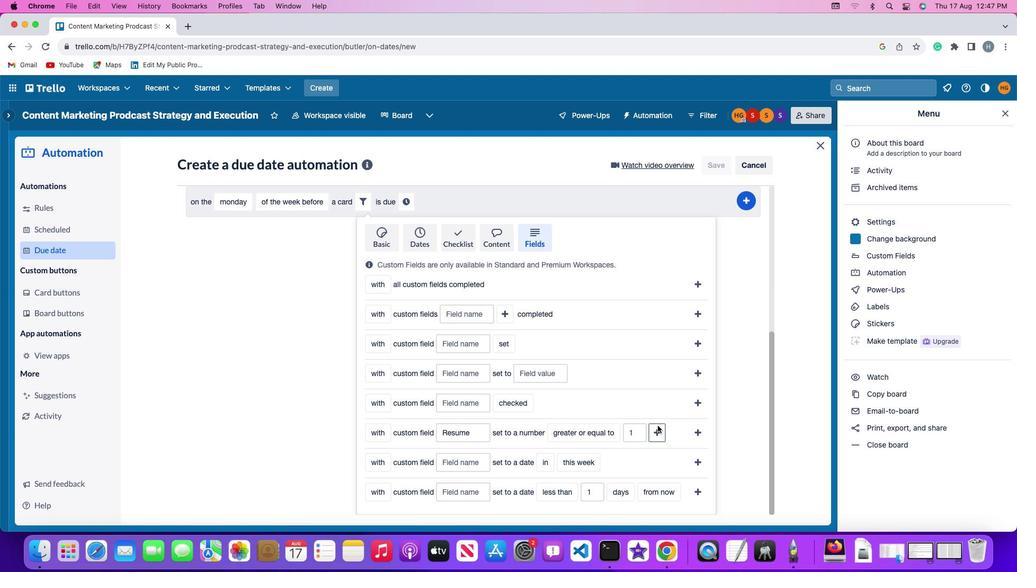 
Action: Mouse pressed left at (658, 425)
Screenshot: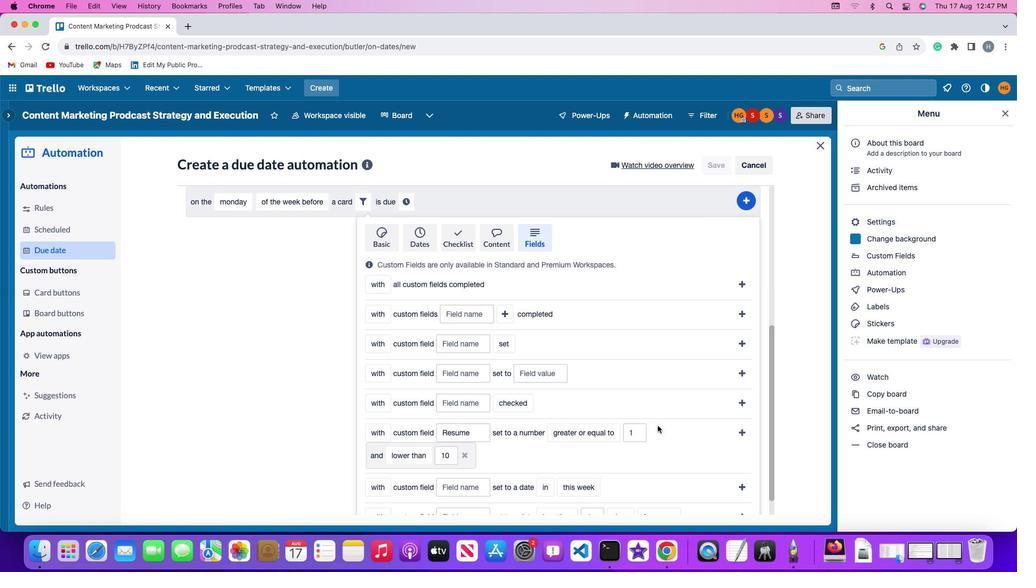 
Action: Mouse moved to (399, 454)
Screenshot: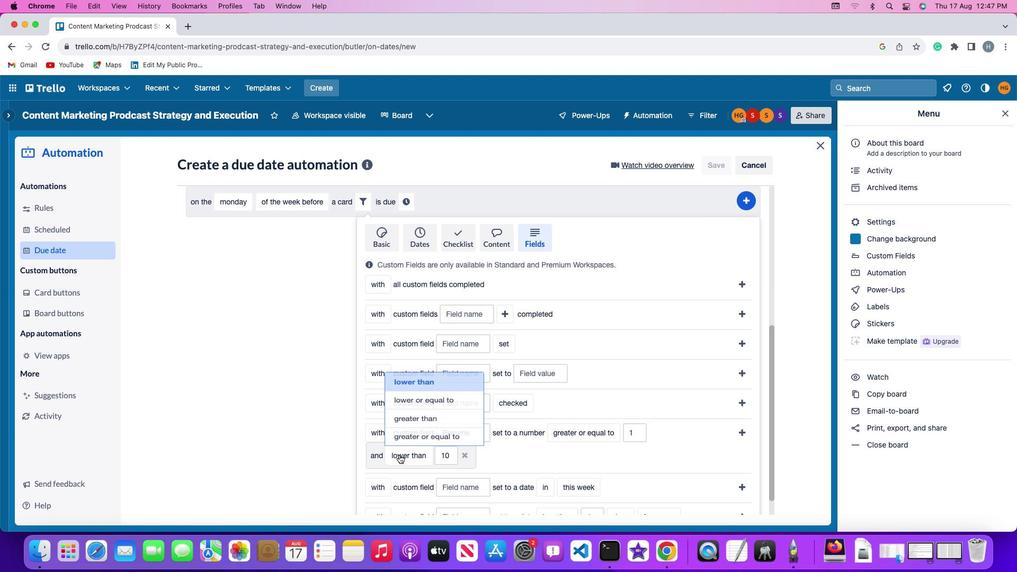 
Action: Mouse pressed left at (399, 454)
Screenshot: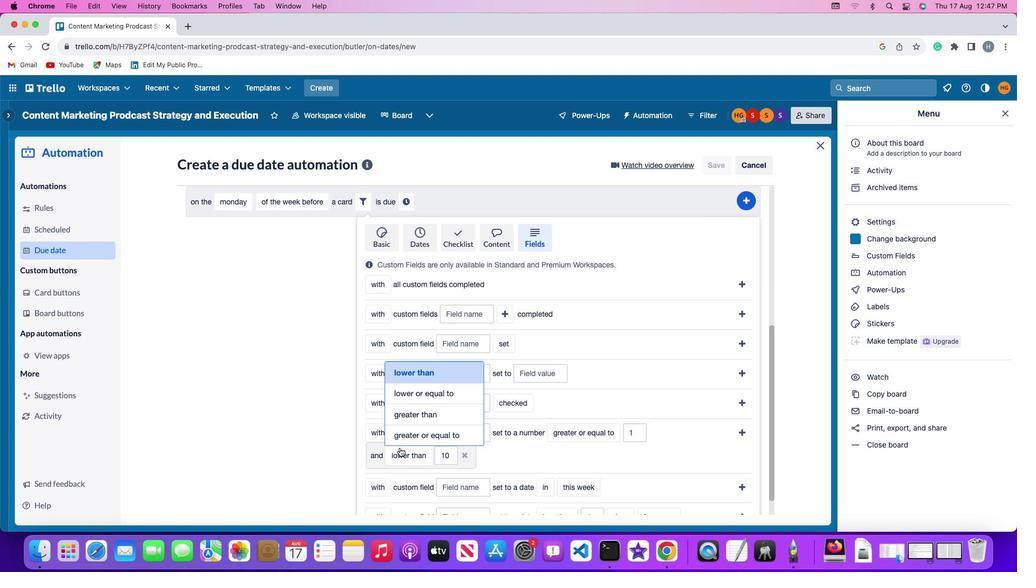 
Action: Mouse moved to (412, 390)
Screenshot: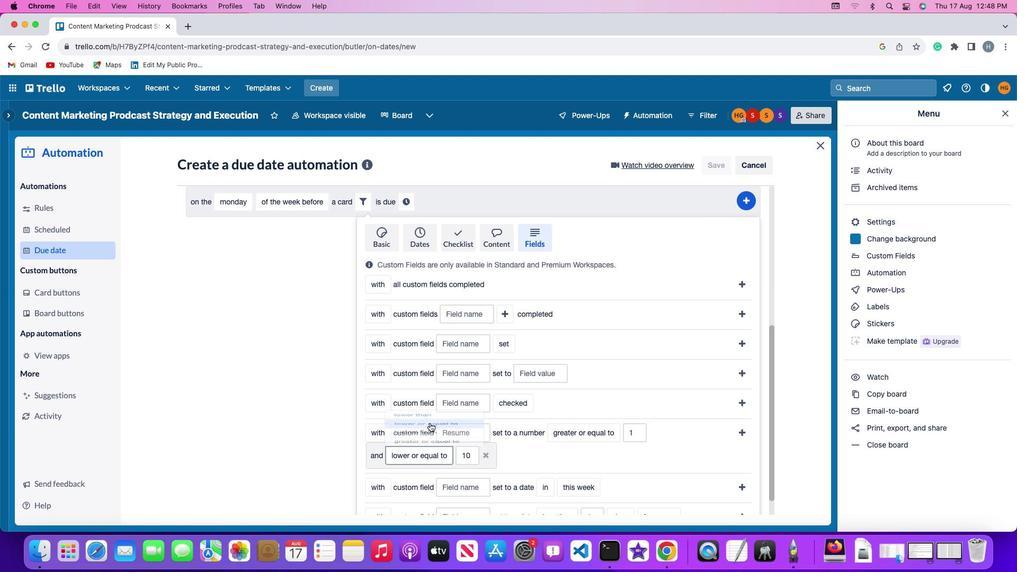 
Action: Mouse pressed left at (412, 390)
Screenshot: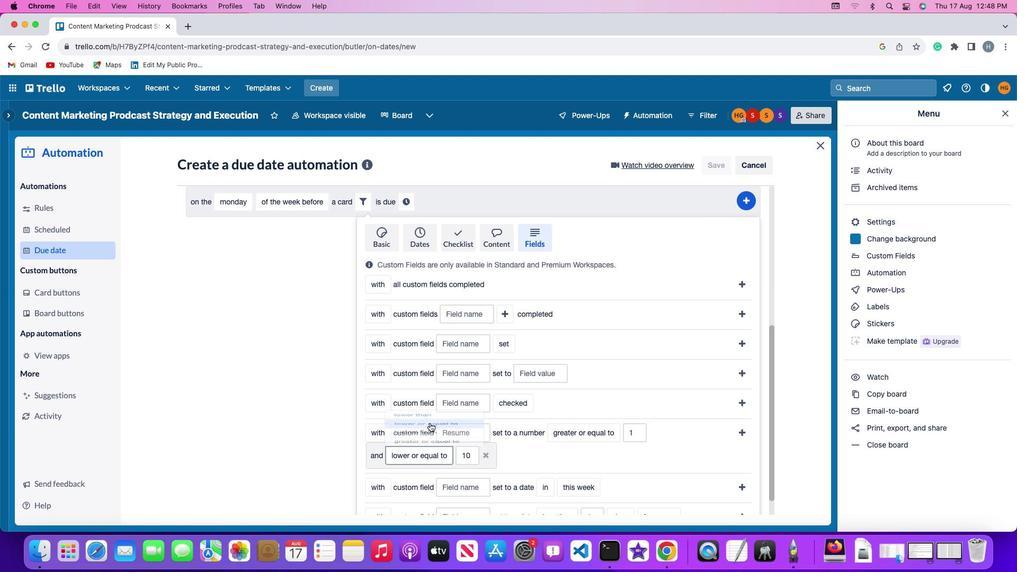 
Action: Mouse moved to (472, 456)
Screenshot: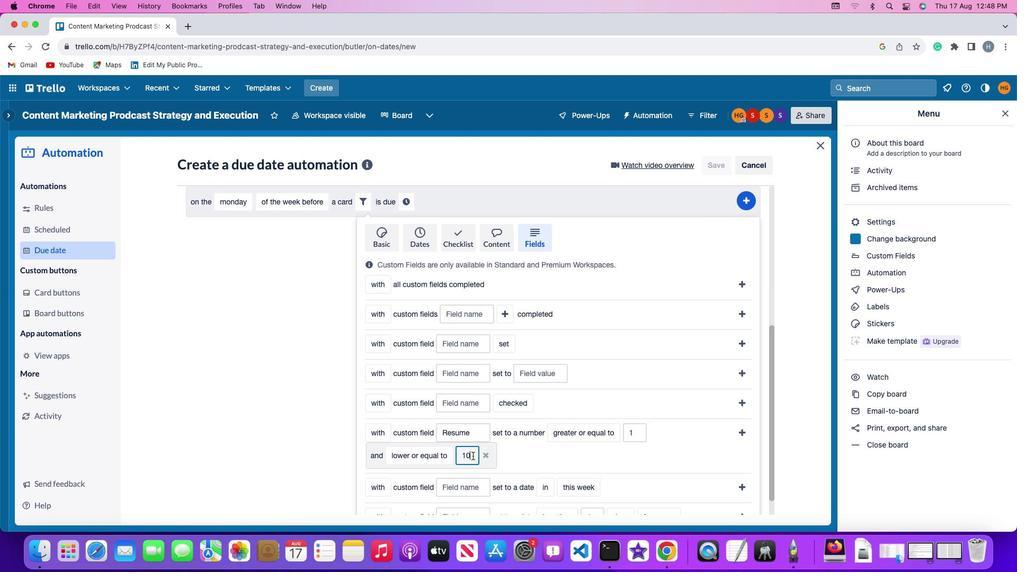 
Action: Mouse pressed left at (472, 456)
Screenshot: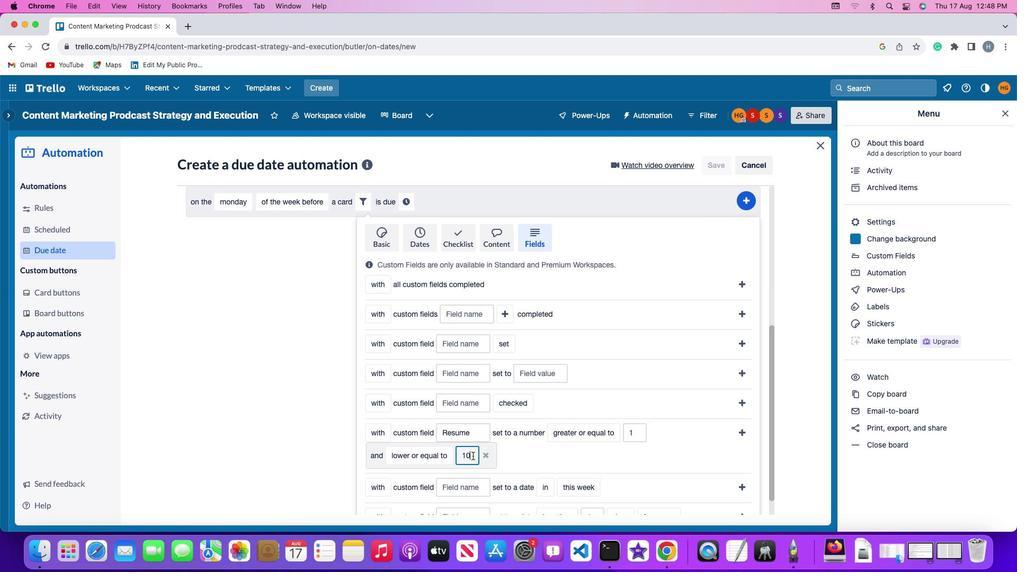 
Action: Mouse moved to (473, 455)
Screenshot: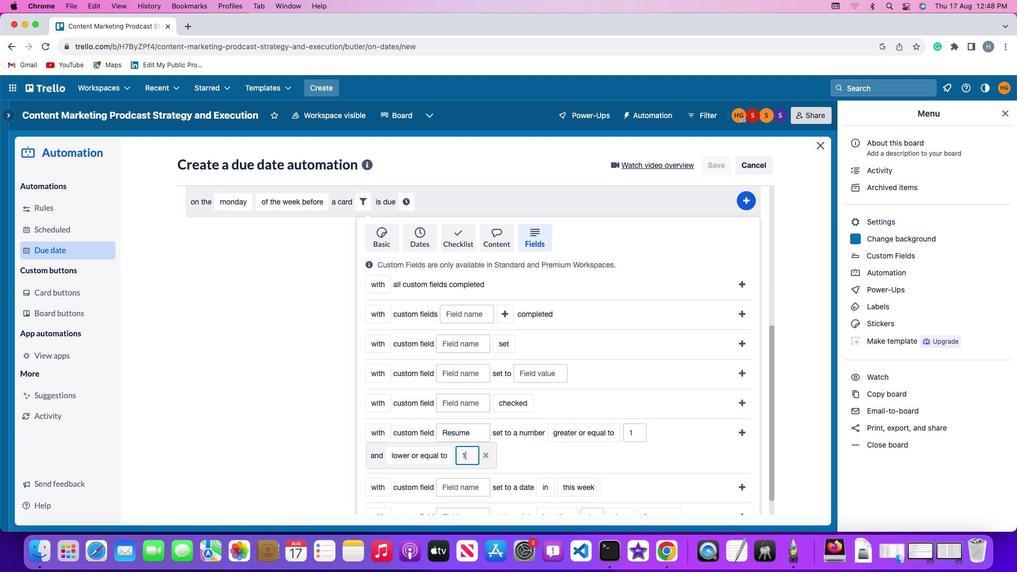 
Action: Key pressed Key.backspaceKey.backspace'1''0'
Screenshot: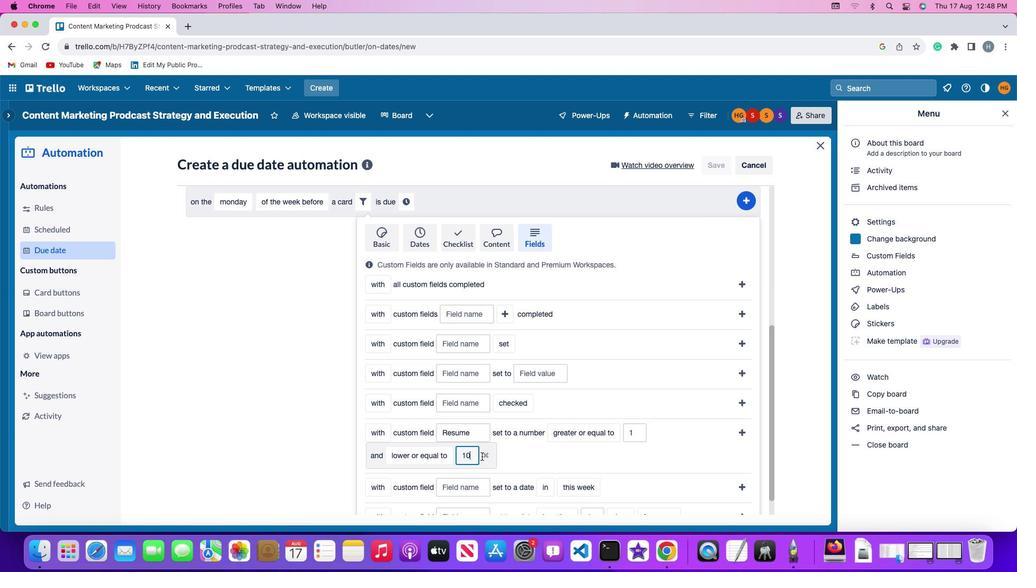 
Action: Mouse moved to (739, 430)
Screenshot: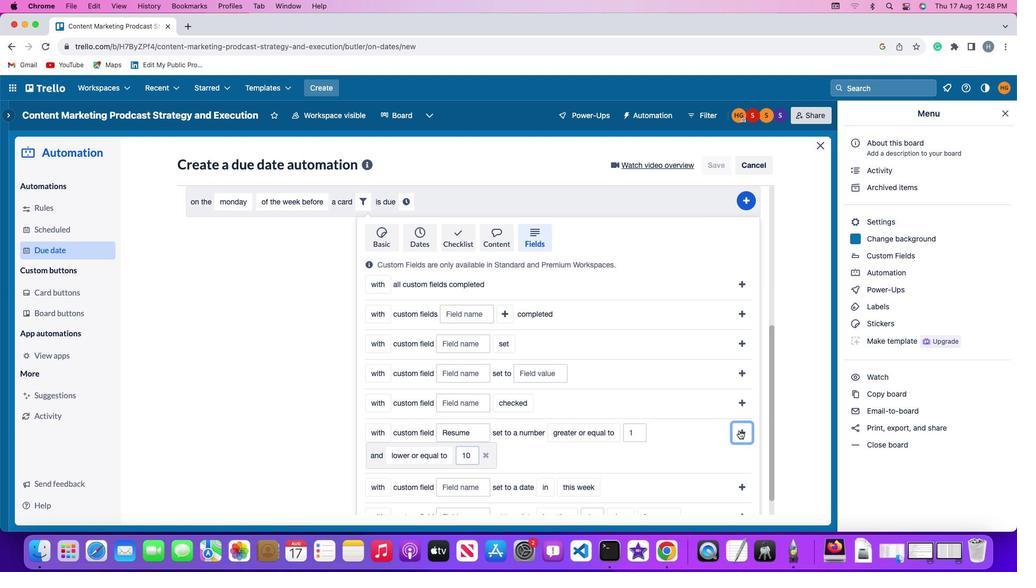 
Action: Mouse pressed left at (739, 430)
Screenshot: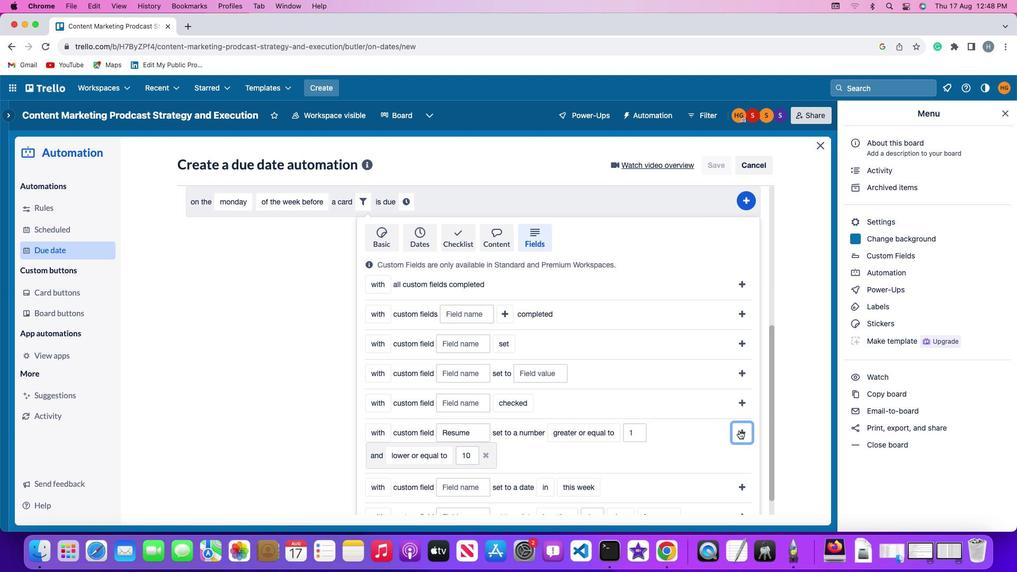 
Action: Mouse moved to (201, 478)
Screenshot: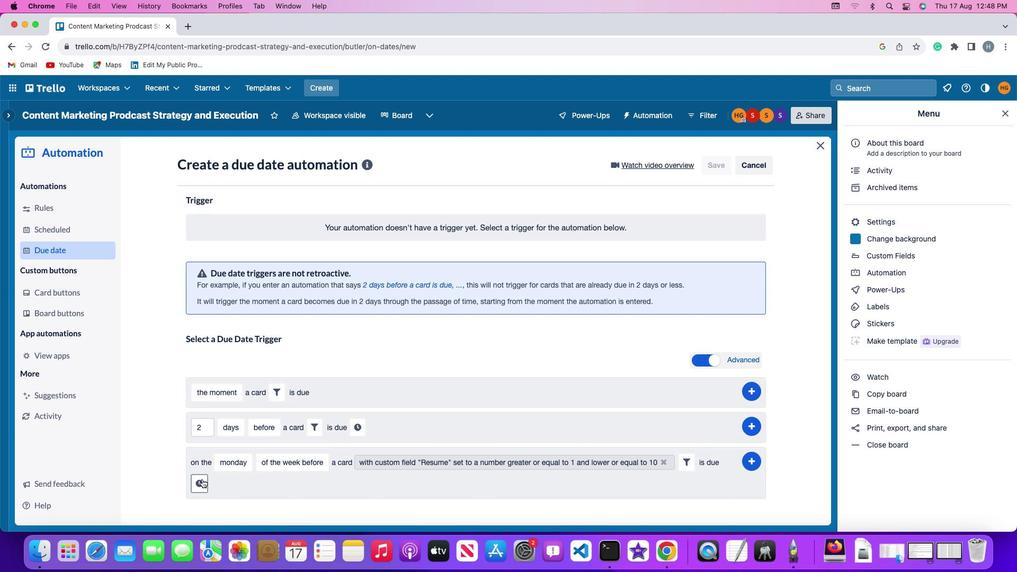 
Action: Mouse pressed left at (201, 478)
Screenshot: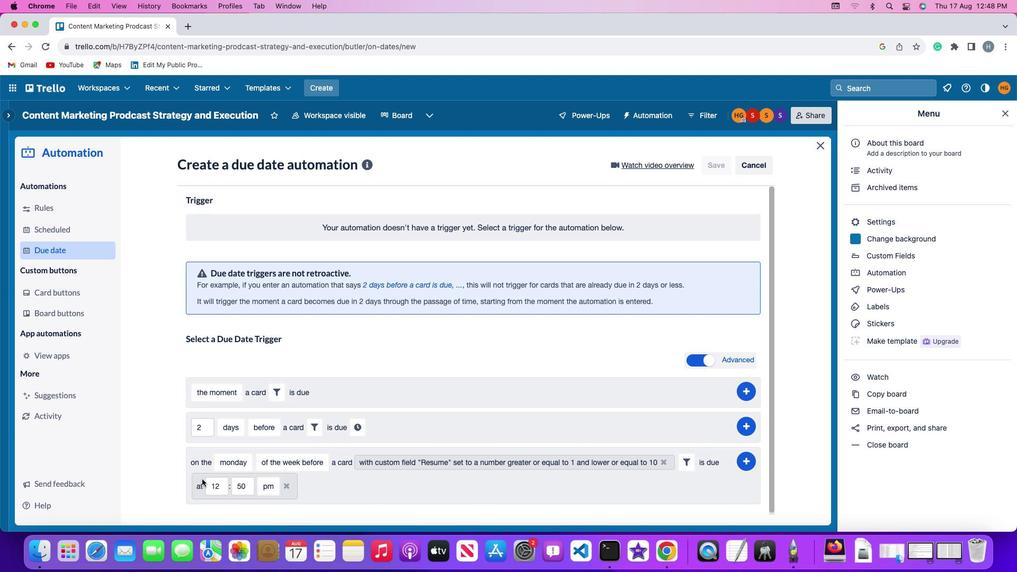 
Action: Mouse moved to (225, 485)
Screenshot: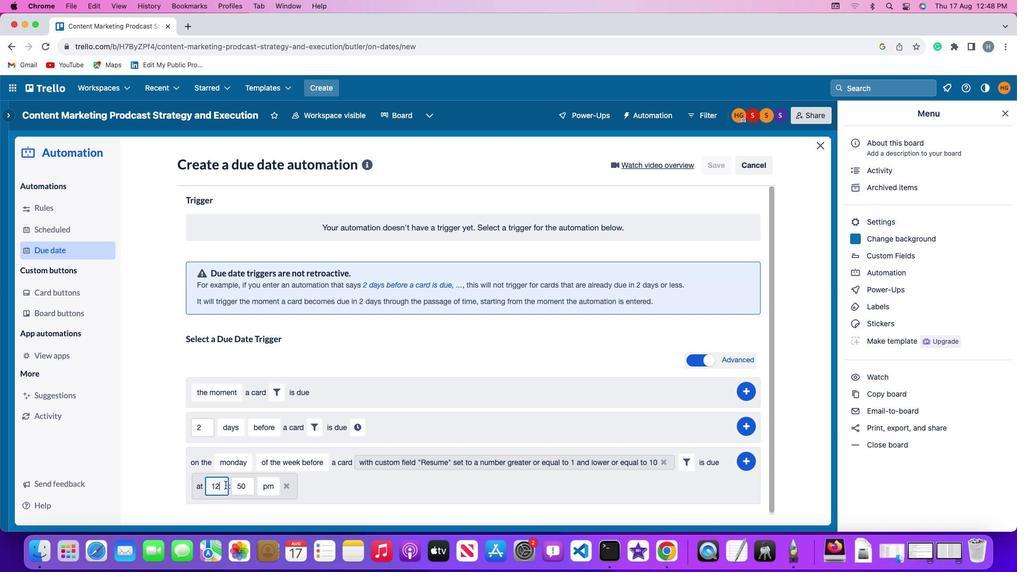 
Action: Mouse pressed left at (225, 485)
Screenshot: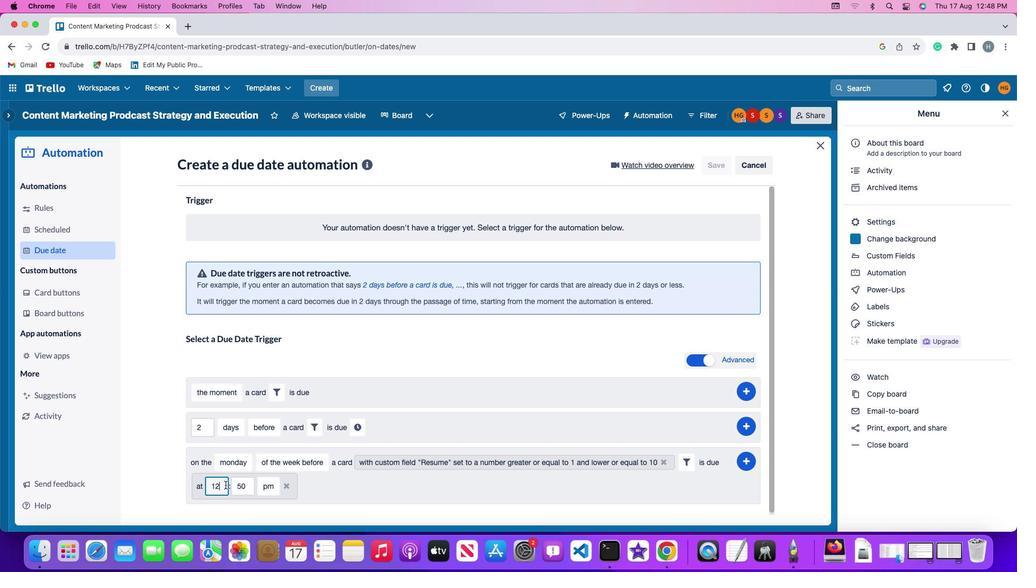
Action: Key pressed Key.backspaceKey.backspace'1''1'
Screenshot: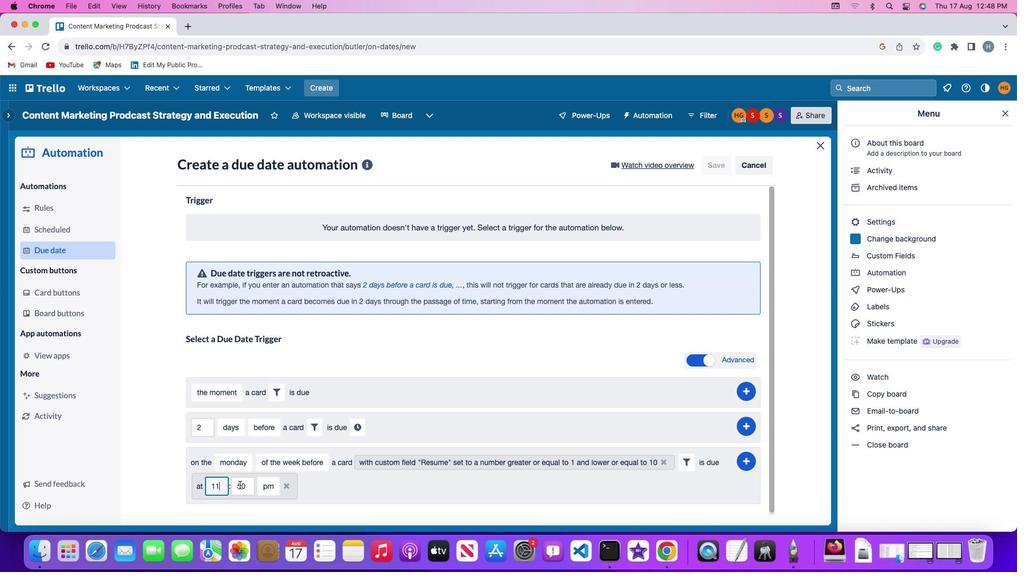 
Action: Mouse moved to (245, 485)
Screenshot: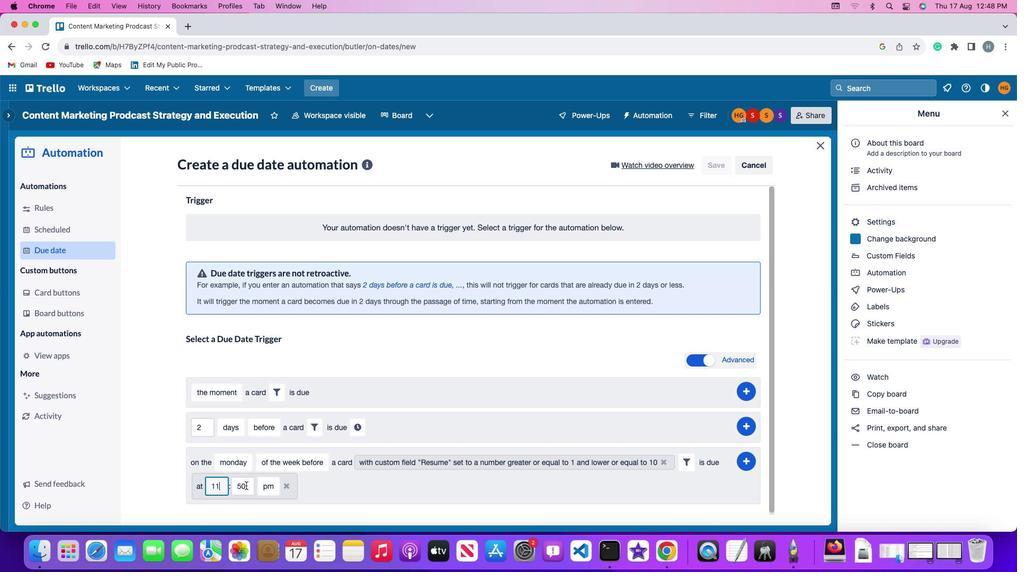 
Action: Mouse pressed left at (245, 485)
Screenshot: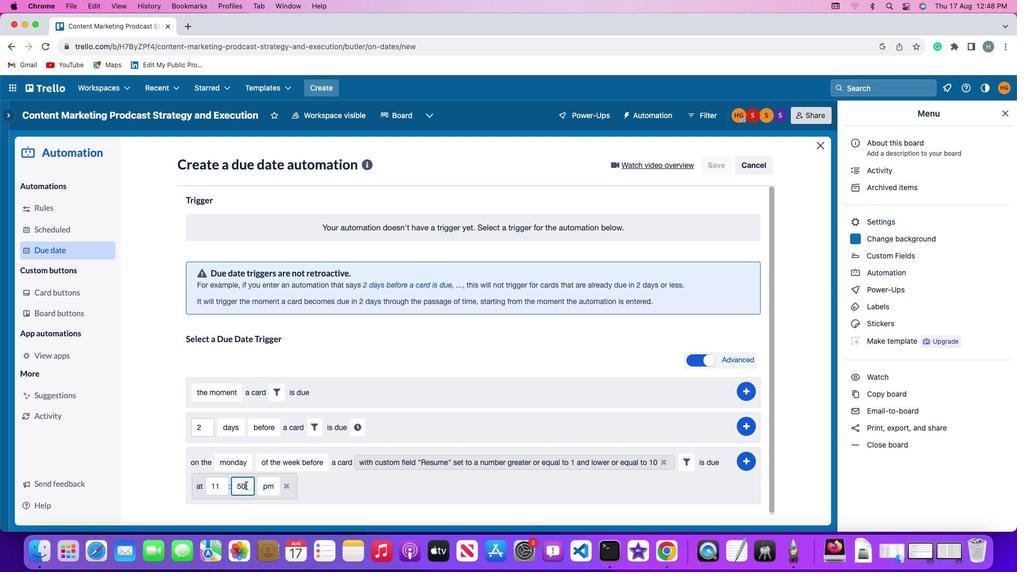 
Action: Key pressed Key.backspaceKey.backspace'0''0'
Screenshot: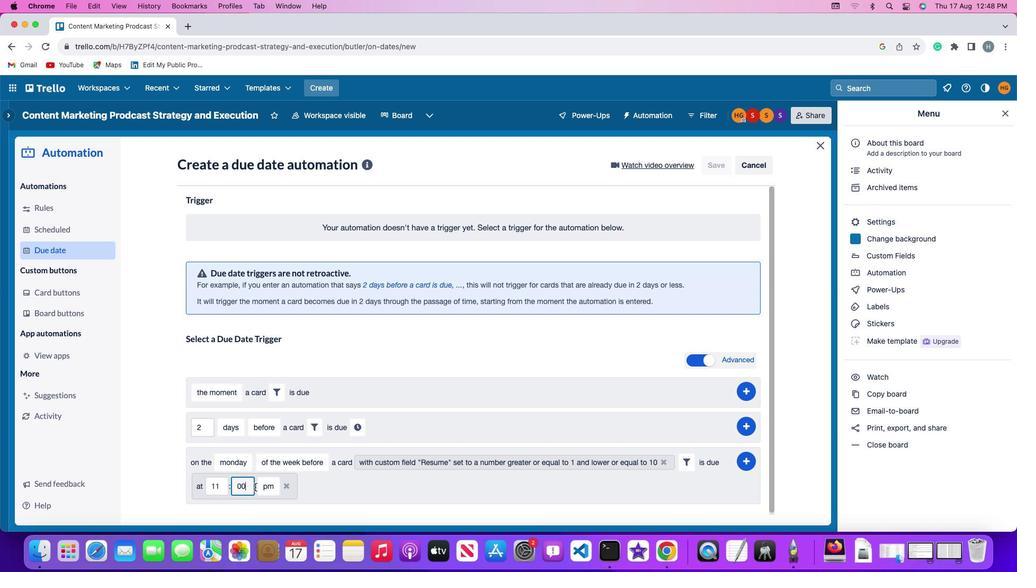 
Action: Mouse moved to (266, 486)
Screenshot: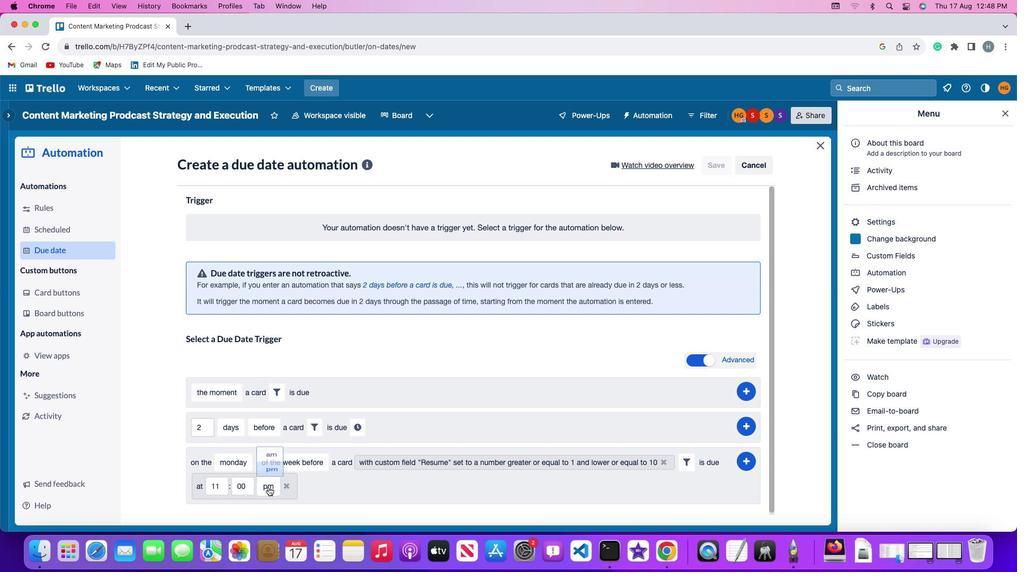 
Action: Mouse pressed left at (266, 486)
Screenshot: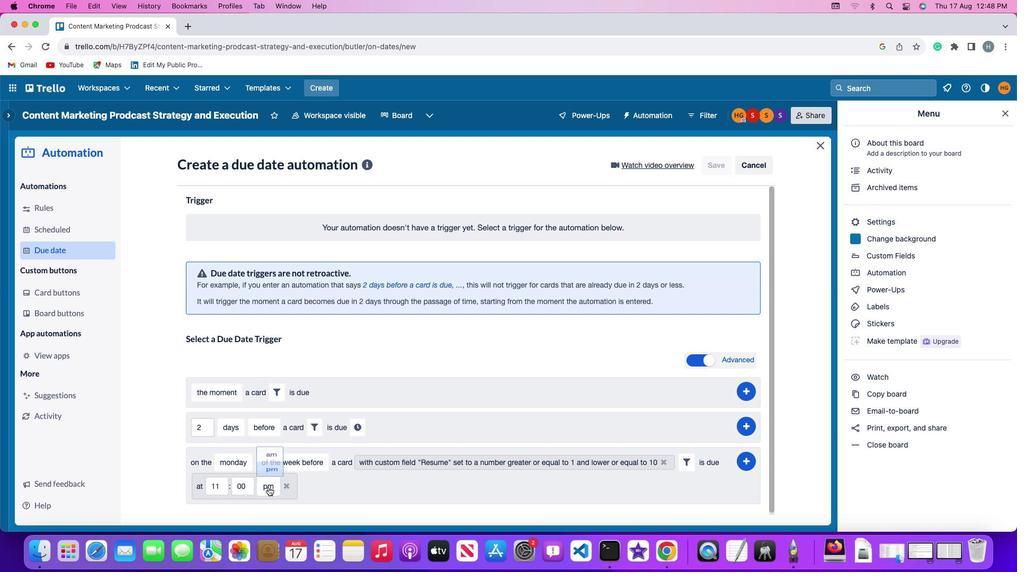 
Action: Mouse moved to (270, 447)
Screenshot: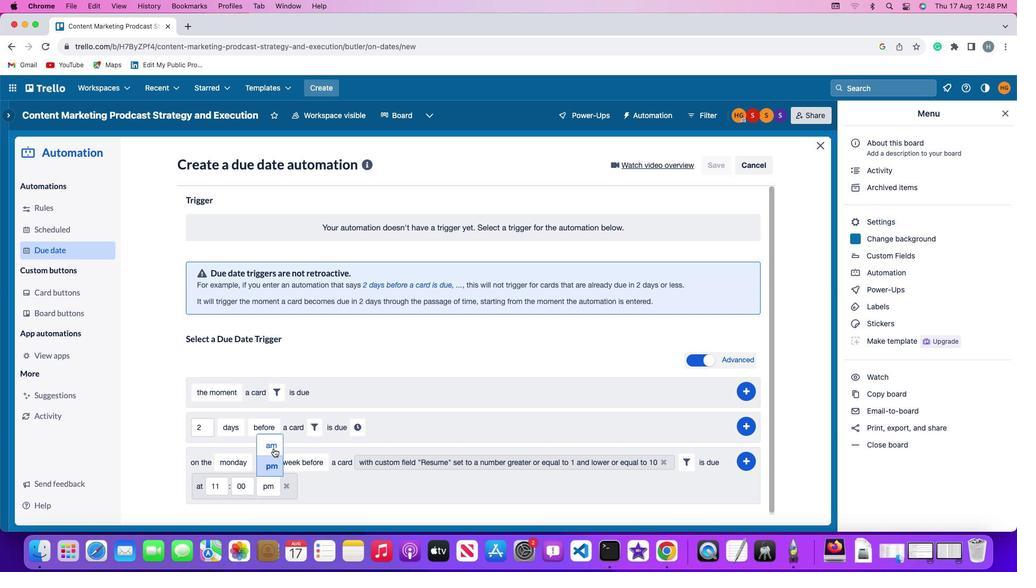 
Action: Mouse pressed left at (270, 447)
Screenshot: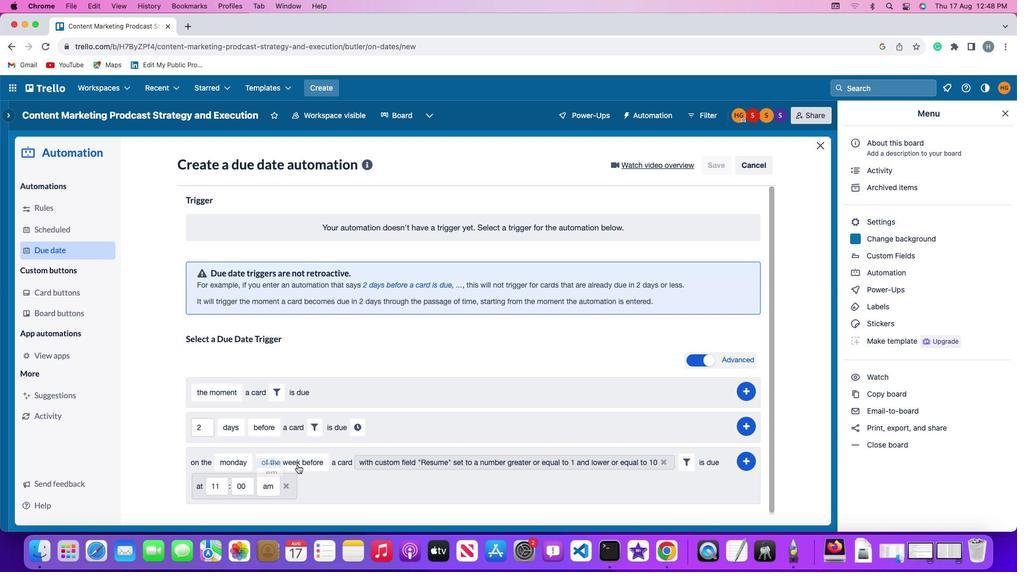 
Action: Mouse moved to (749, 458)
Screenshot: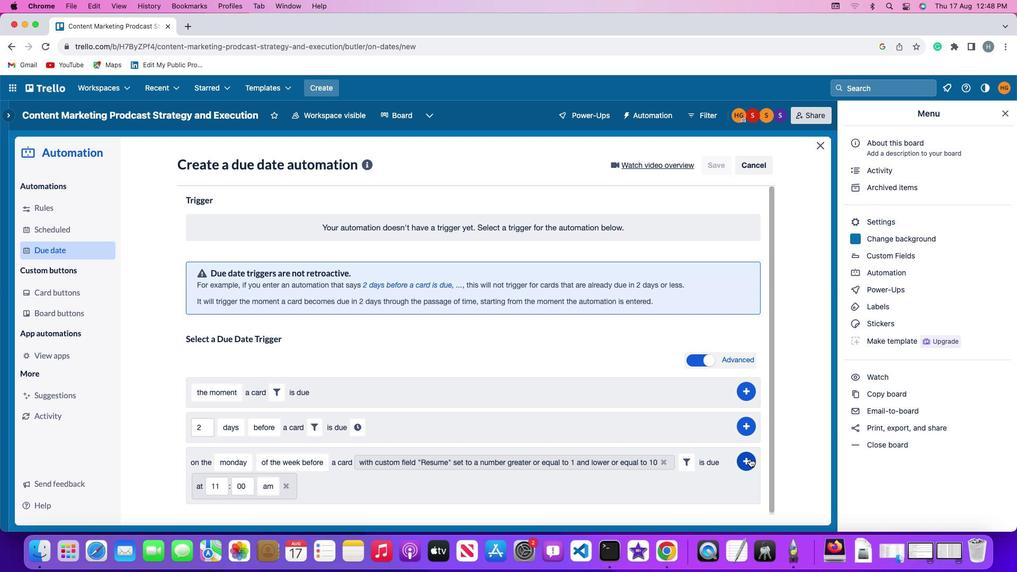 
Action: Mouse pressed left at (749, 458)
Screenshot: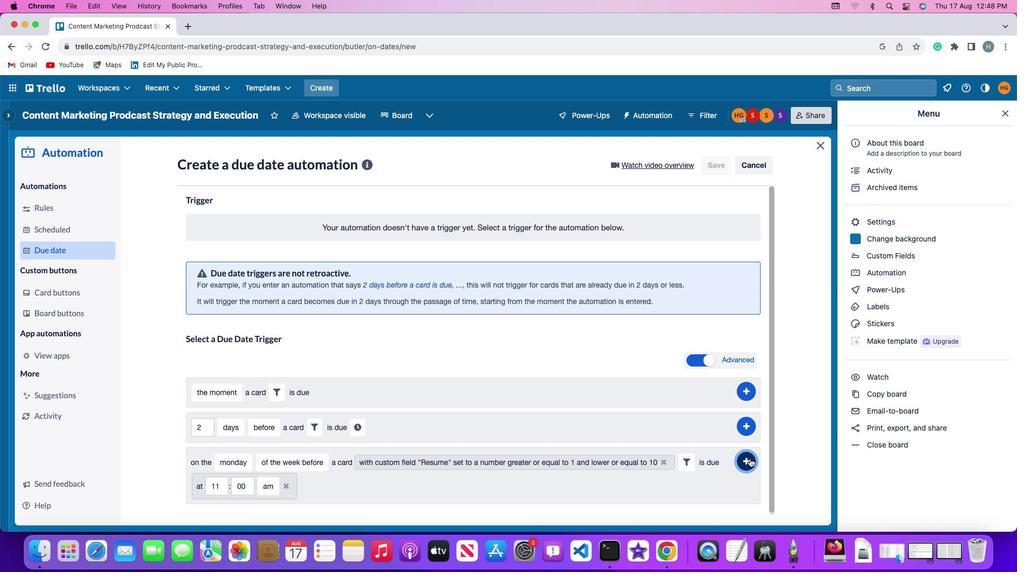 
Action: Mouse moved to (795, 402)
Screenshot: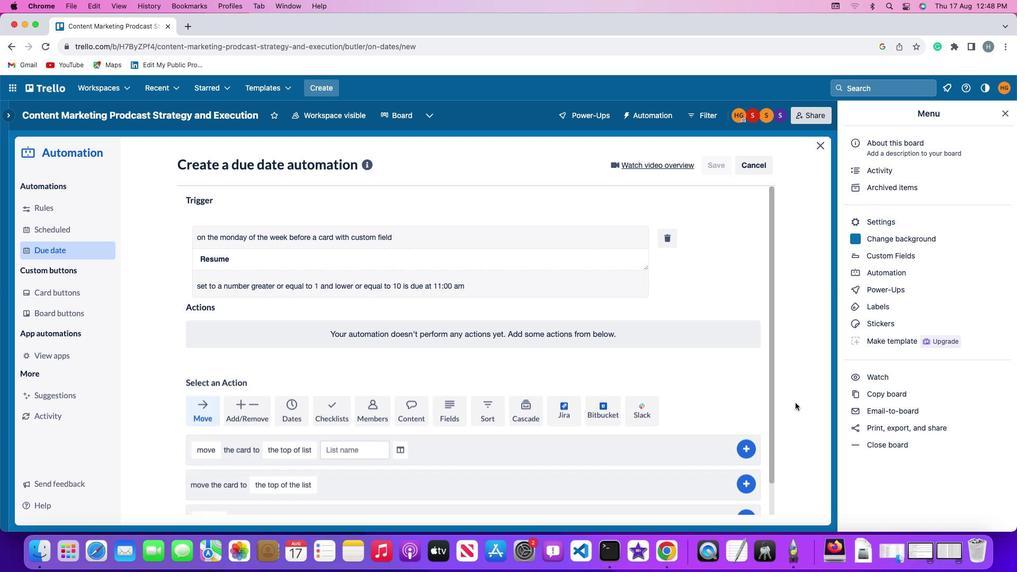 
